 Task: Create a due date automation trigger when advanced on, 2 days before a card is due add fields with custom field "Resume" set to a date more than 1 working days ago at 11:00 AM.
Action: Mouse moved to (1063, 303)
Screenshot: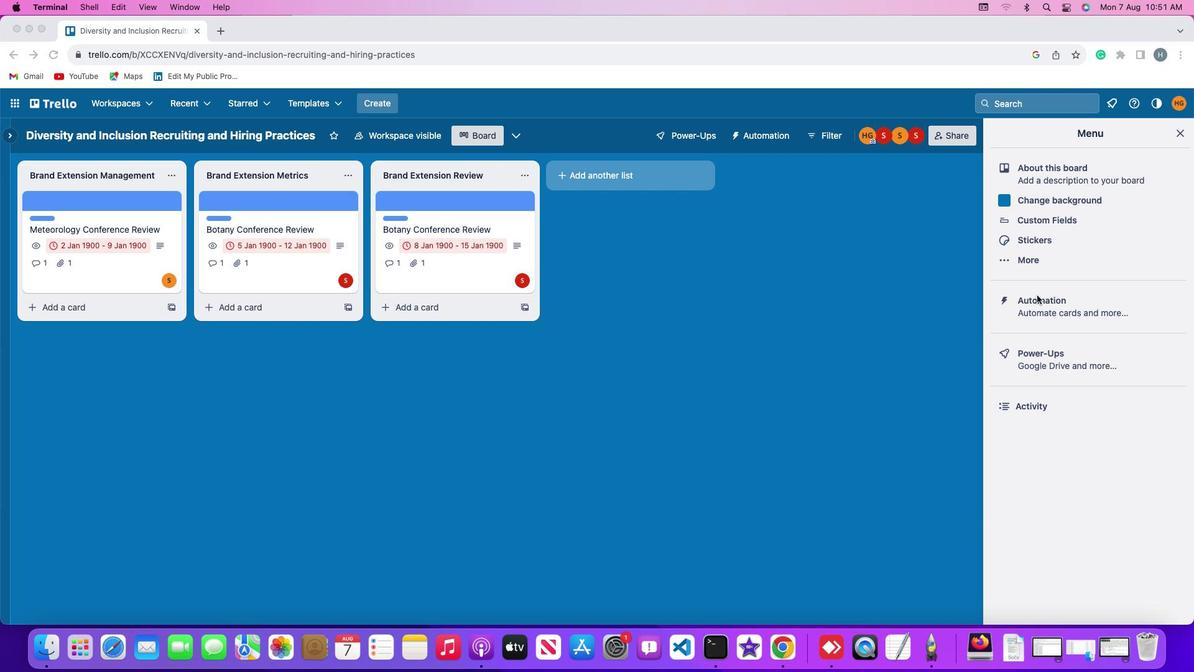 
Action: Mouse pressed left at (1063, 303)
Screenshot: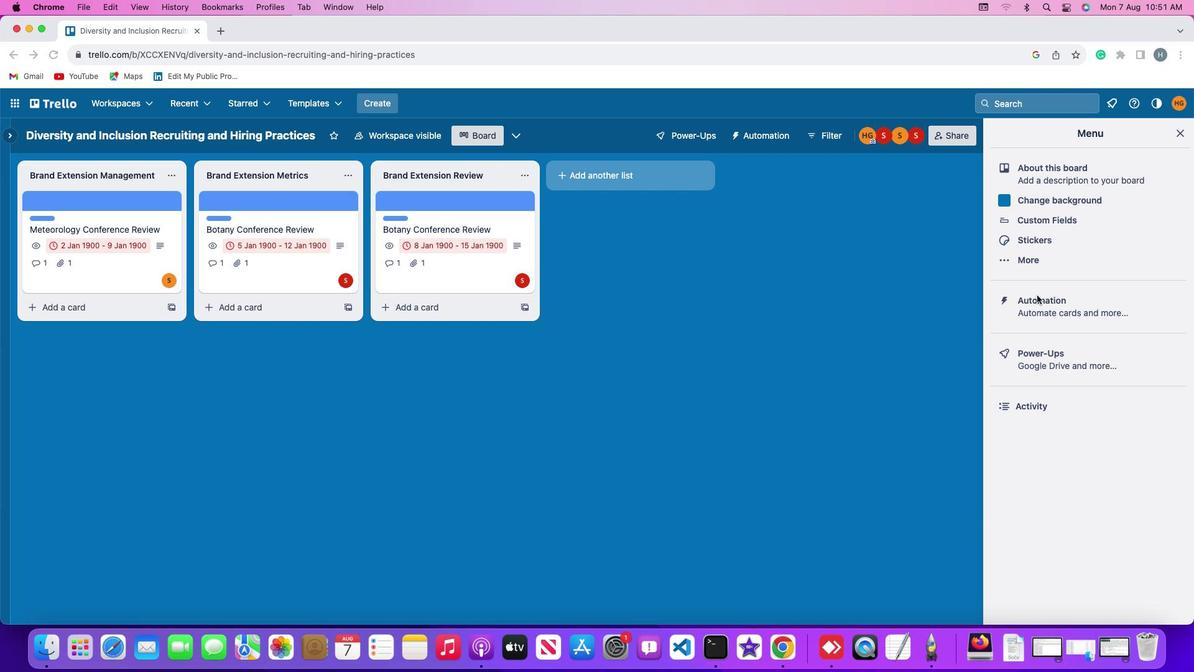 
Action: Mouse moved to (1063, 303)
Screenshot: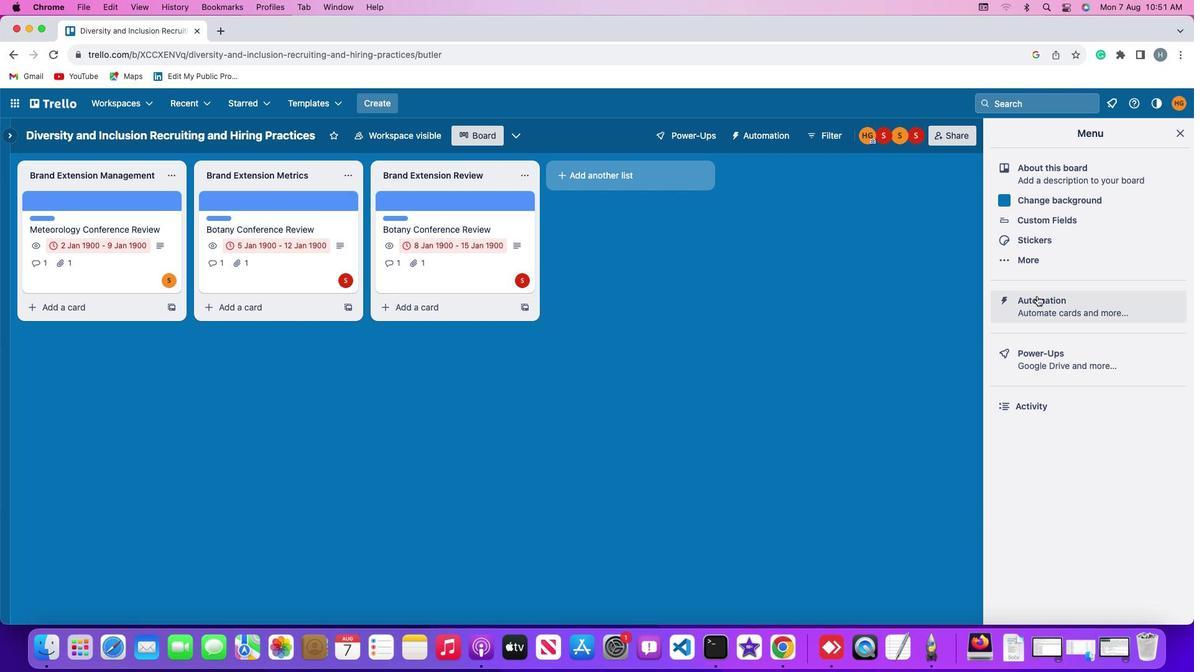 
Action: Mouse pressed left at (1063, 303)
Screenshot: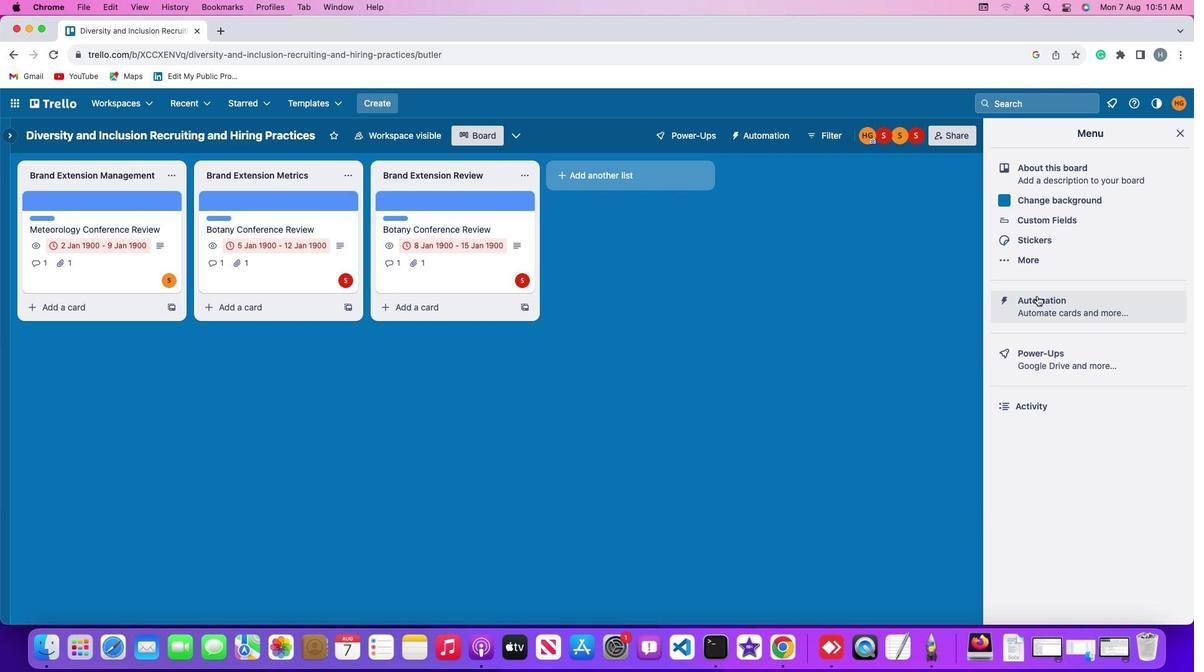 
Action: Mouse moved to (36, 301)
Screenshot: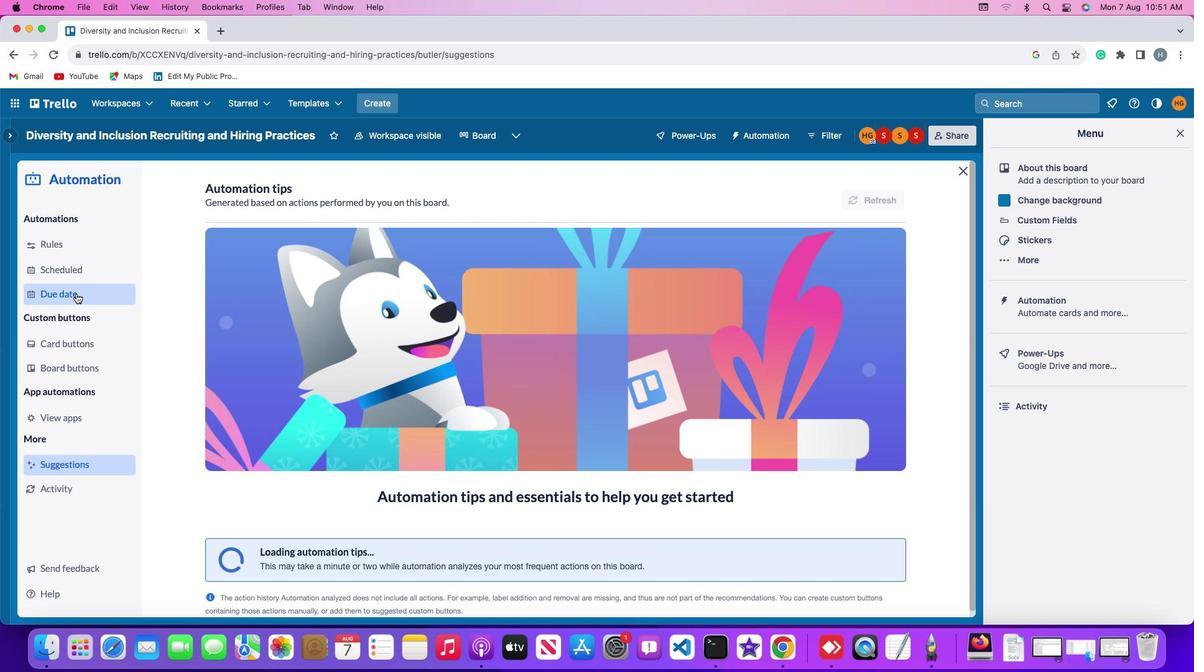 
Action: Mouse pressed left at (36, 301)
Screenshot: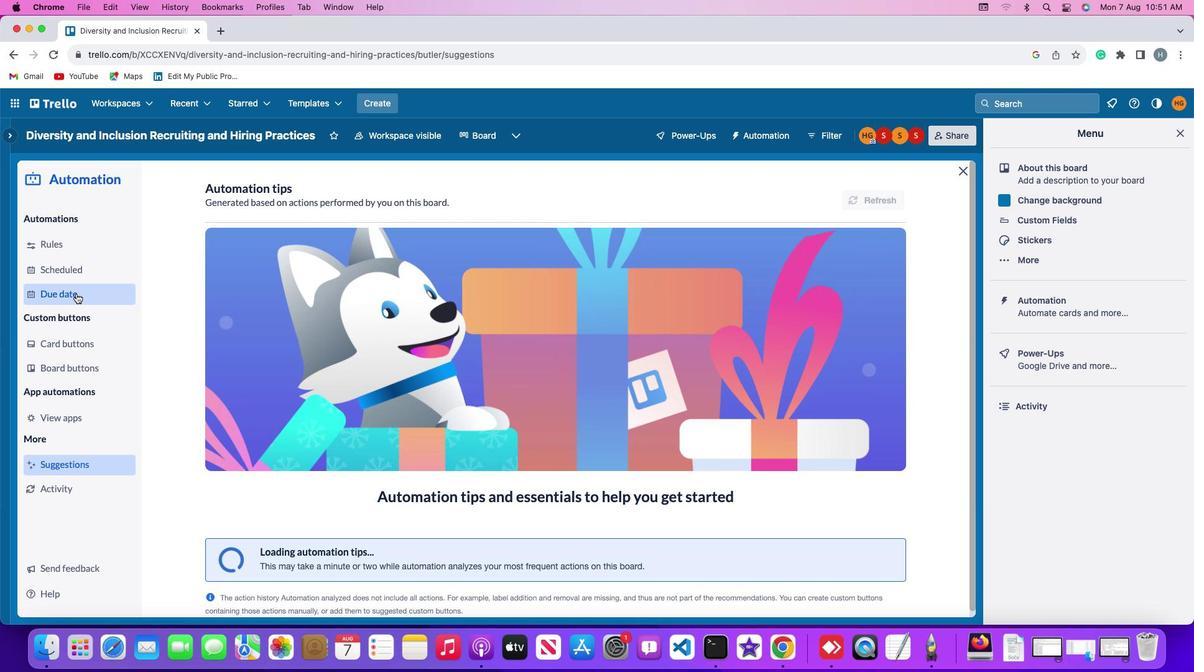 
Action: Mouse moved to (845, 201)
Screenshot: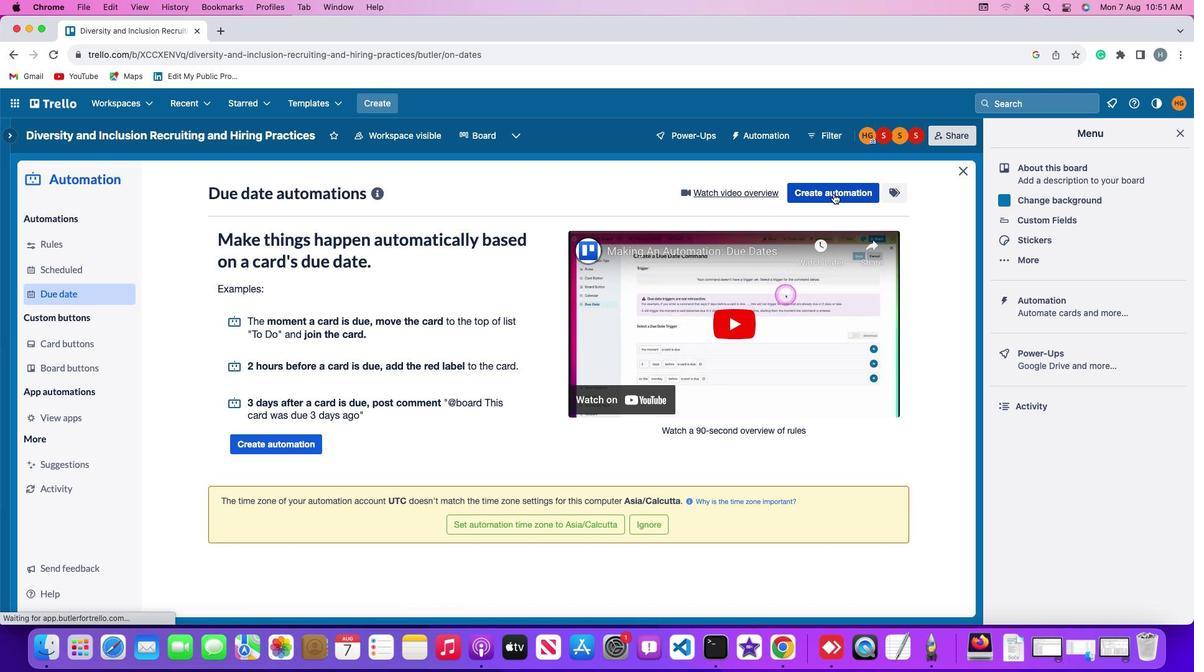 
Action: Mouse pressed left at (845, 201)
Screenshot: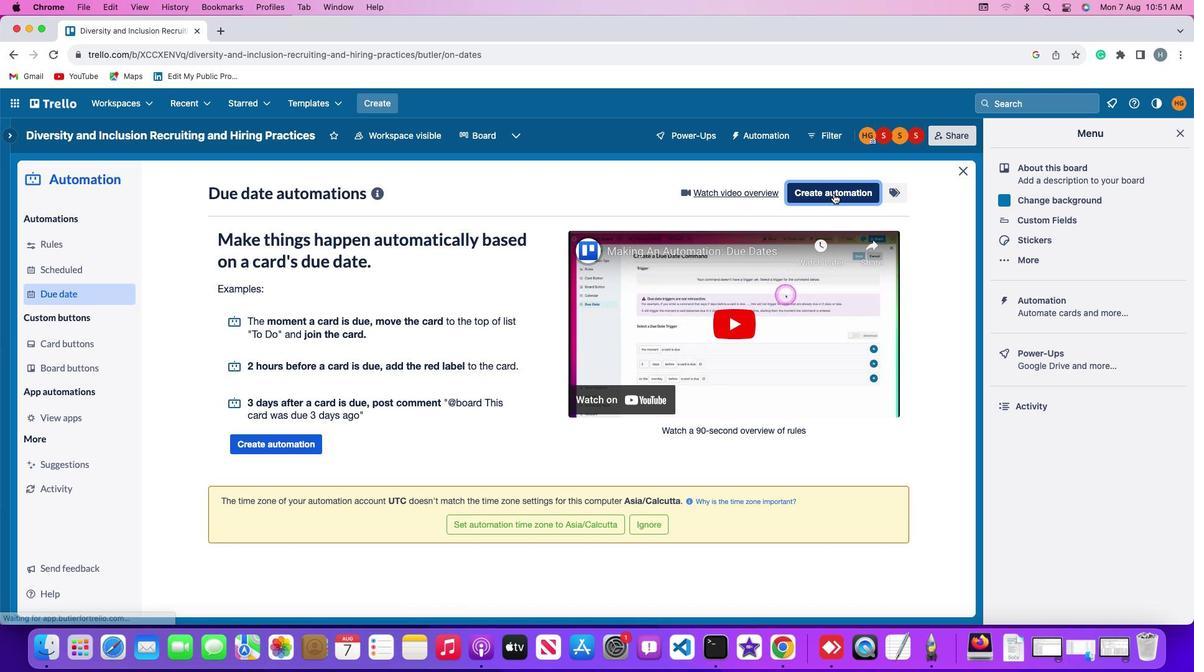 
Action: Mouse moved to (530, 323)
Screenshot: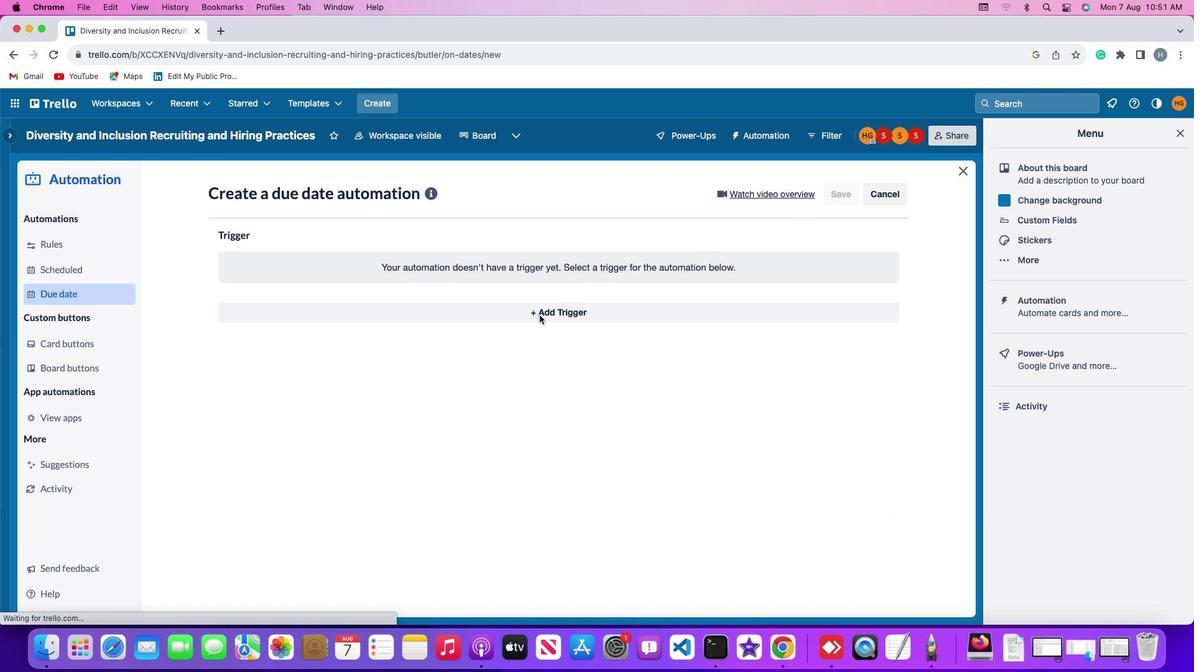 
Action: Mouse pressed left at (530, 323)
Screenshot: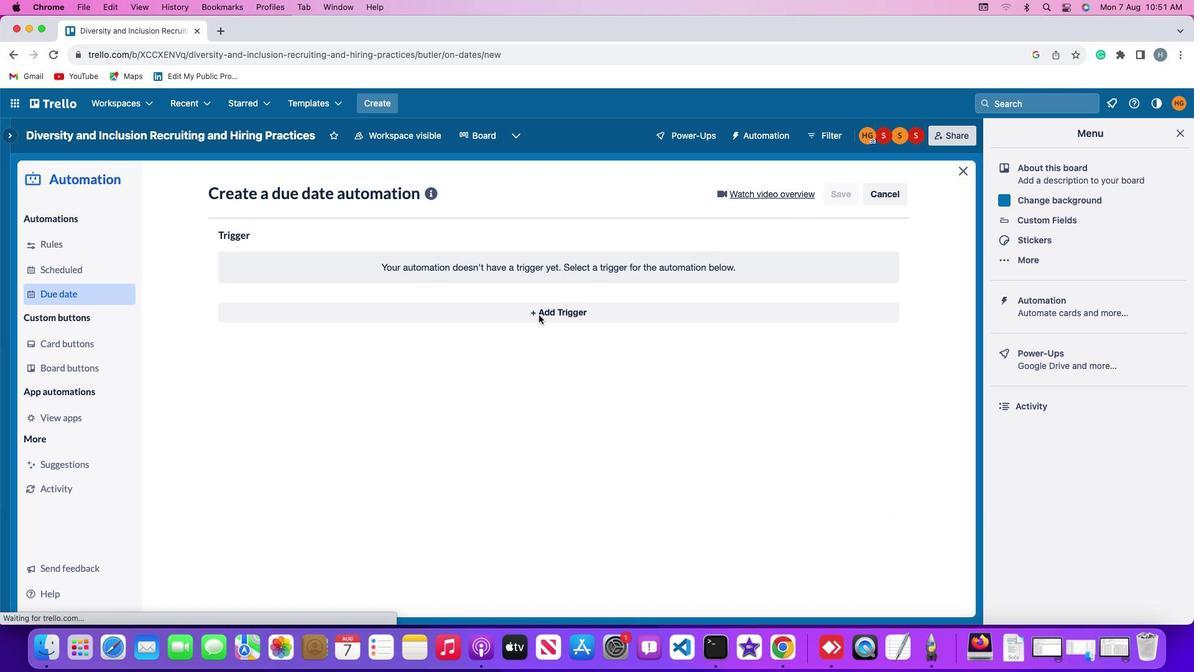 
Action: Mouse moved to (212, 517)
Screenshot: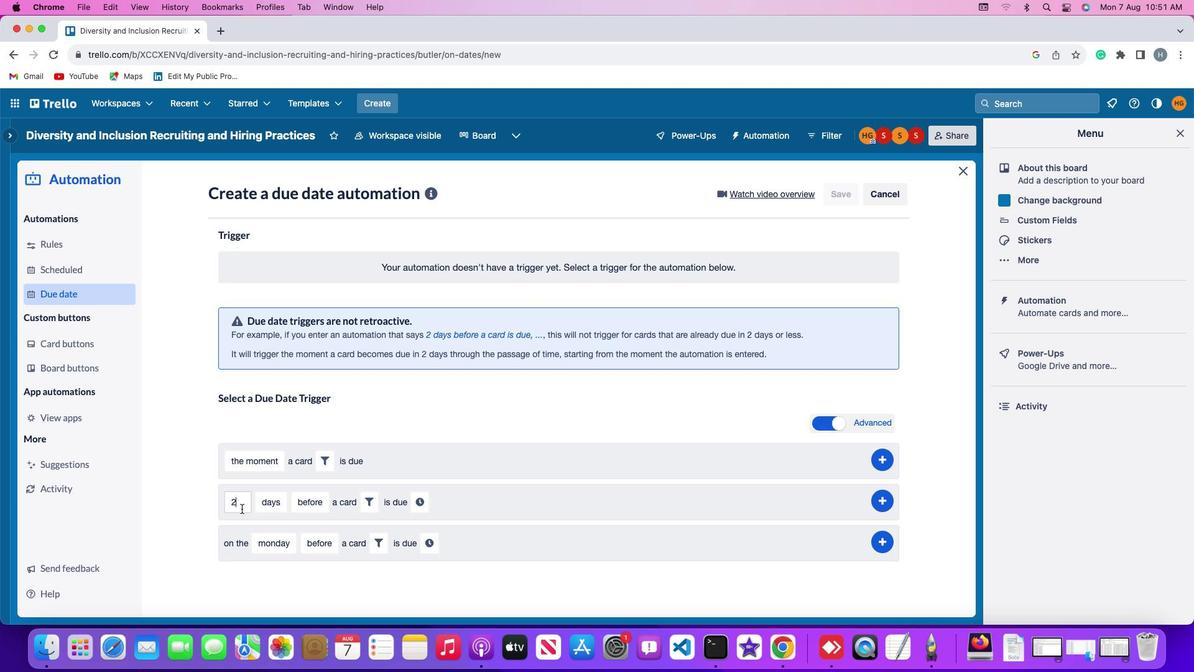 
Action: Mouse pressed left at (212, 517)
Screenshot: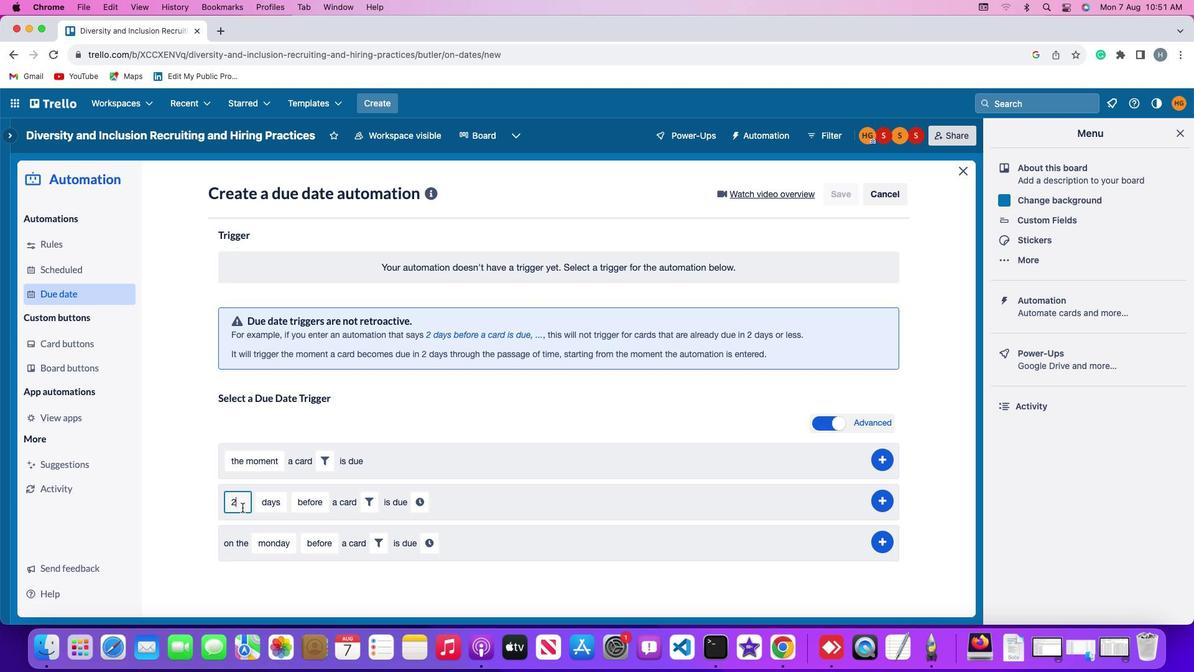 
Action: Mouse moved to (214, 514)
Screenshot: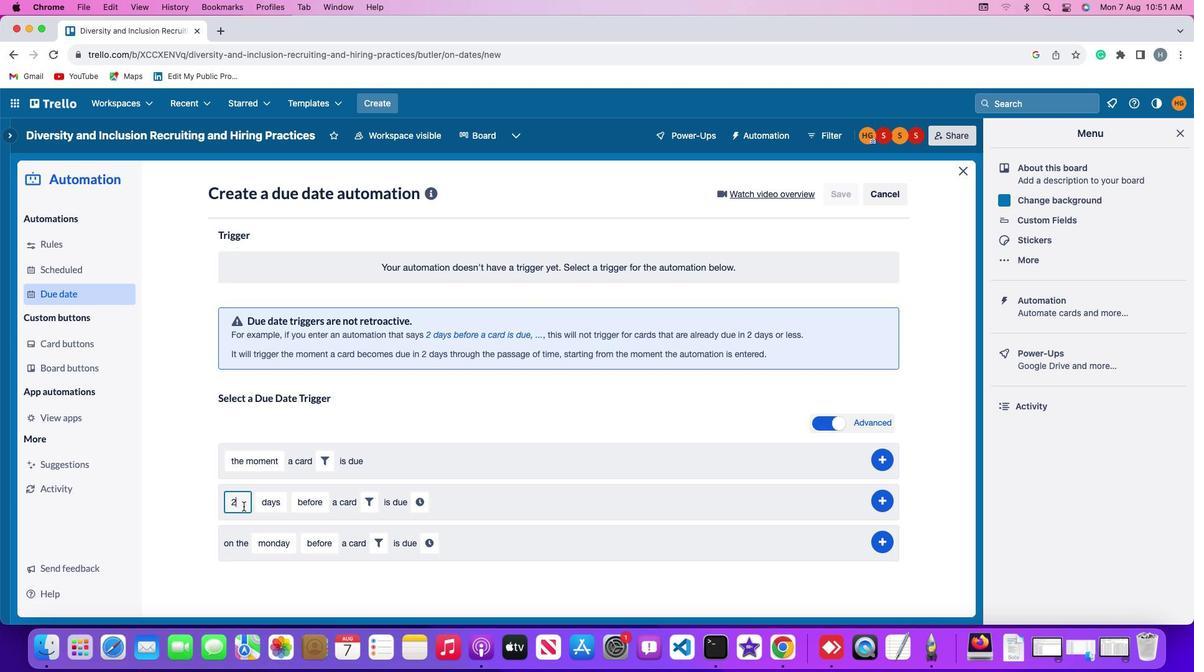 
Action: Key pressed Key.backspace'2'
Screenshot: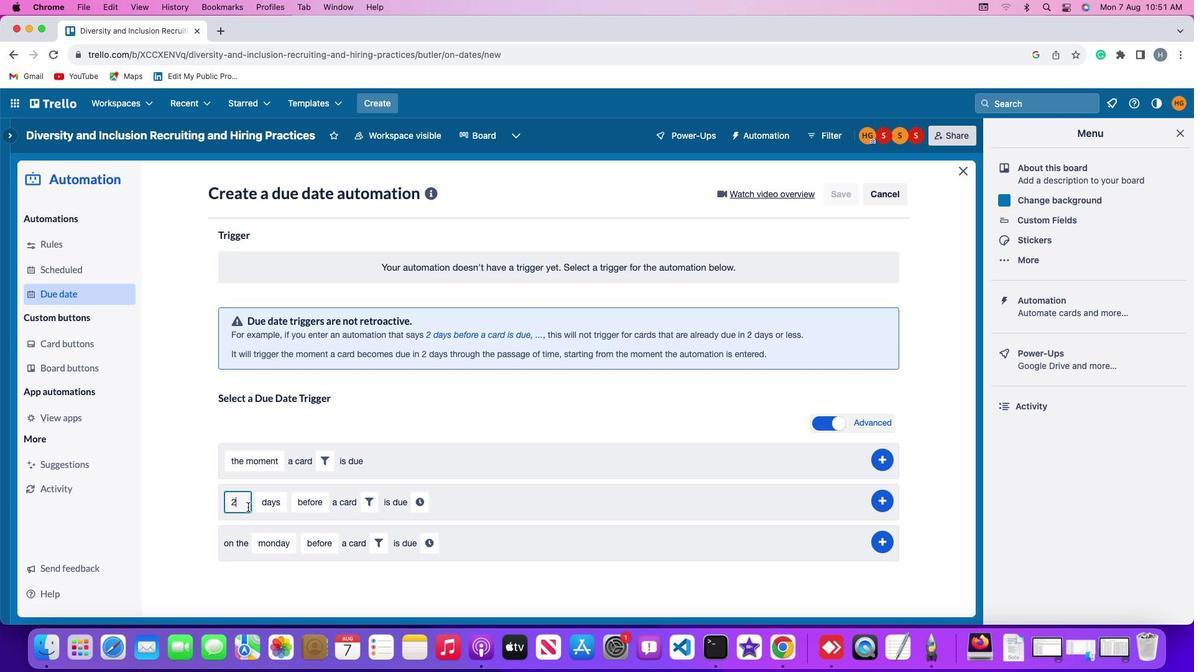 
Action: Mouse moved to (252, 514)
Screenshot: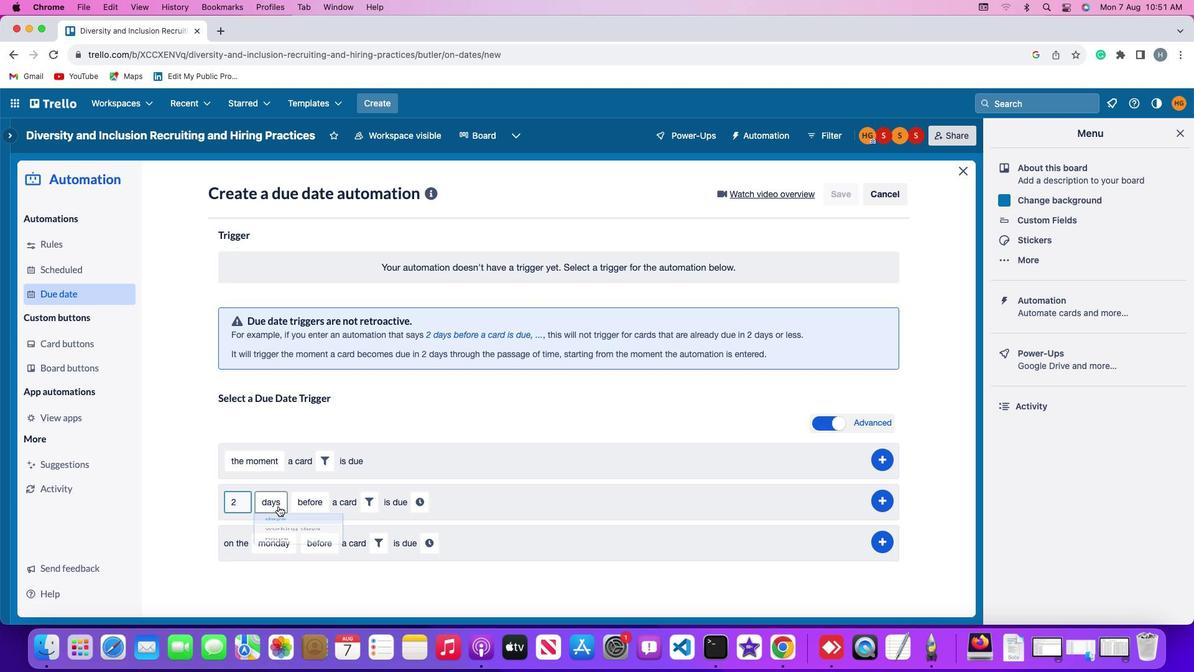 
Action: Mouse pressed left at (252, 514)
Screenshot: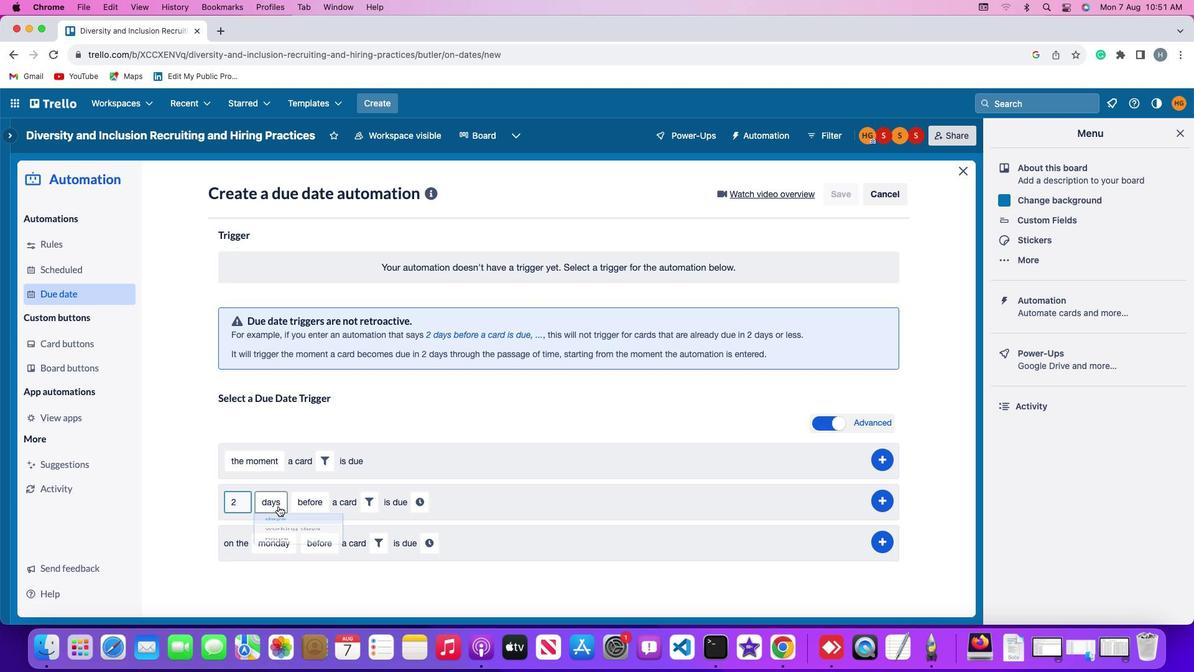 
Action: Mouse moved to (250, 530)
Screenshot: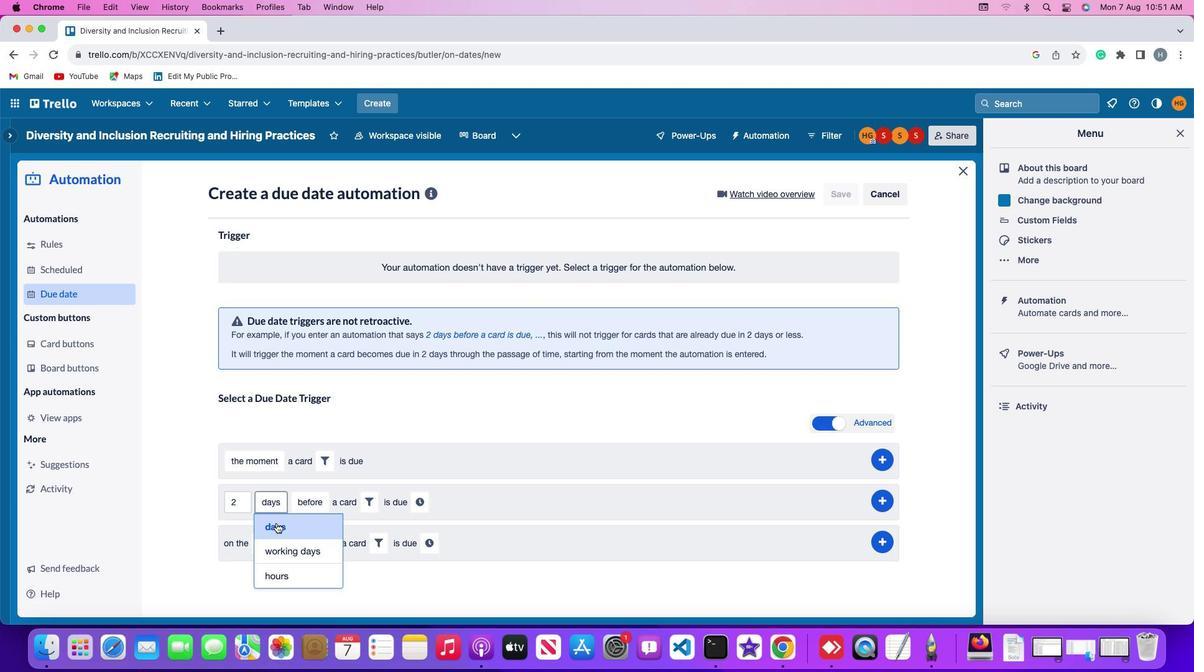 
Action: Mouse pressed left at (250, 530)
Screenshot: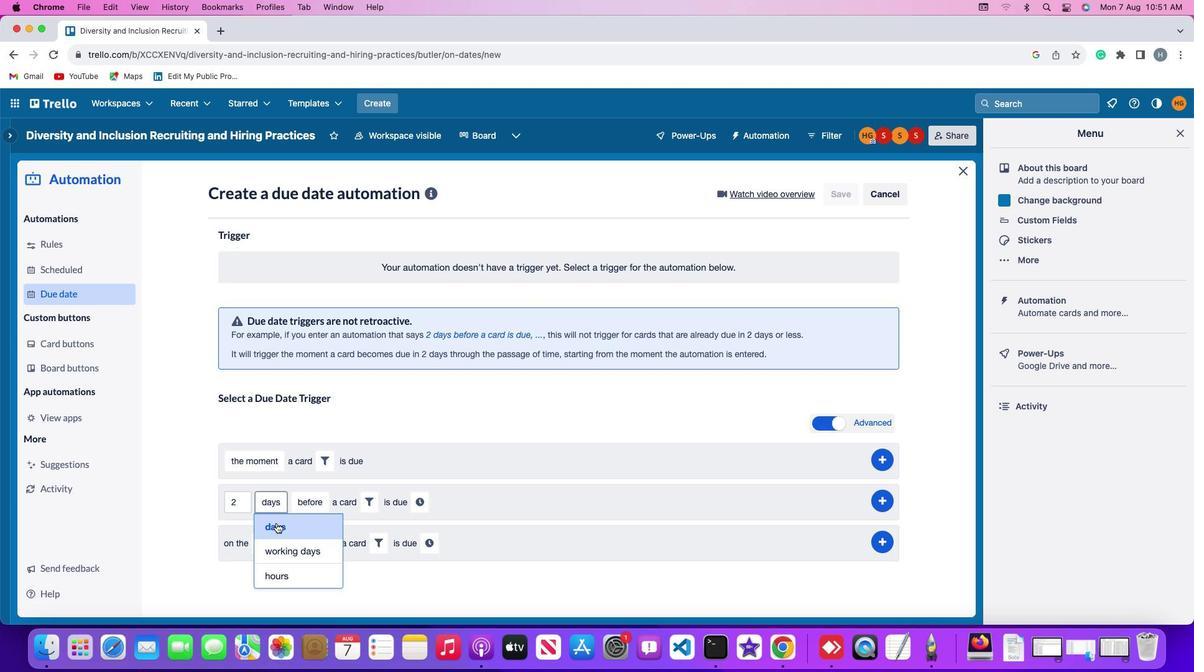 
Action: Mouse moved to (285, 510)
Screenshot: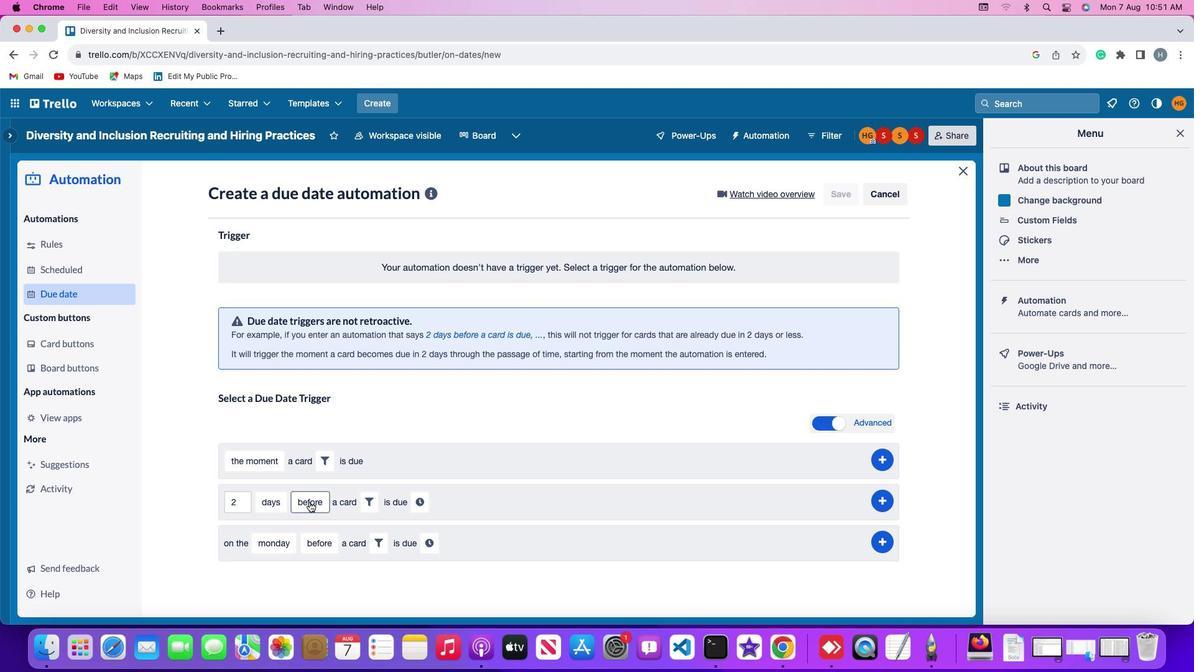 
Action: Mouse pressed left at (285, 510)
Screenshot: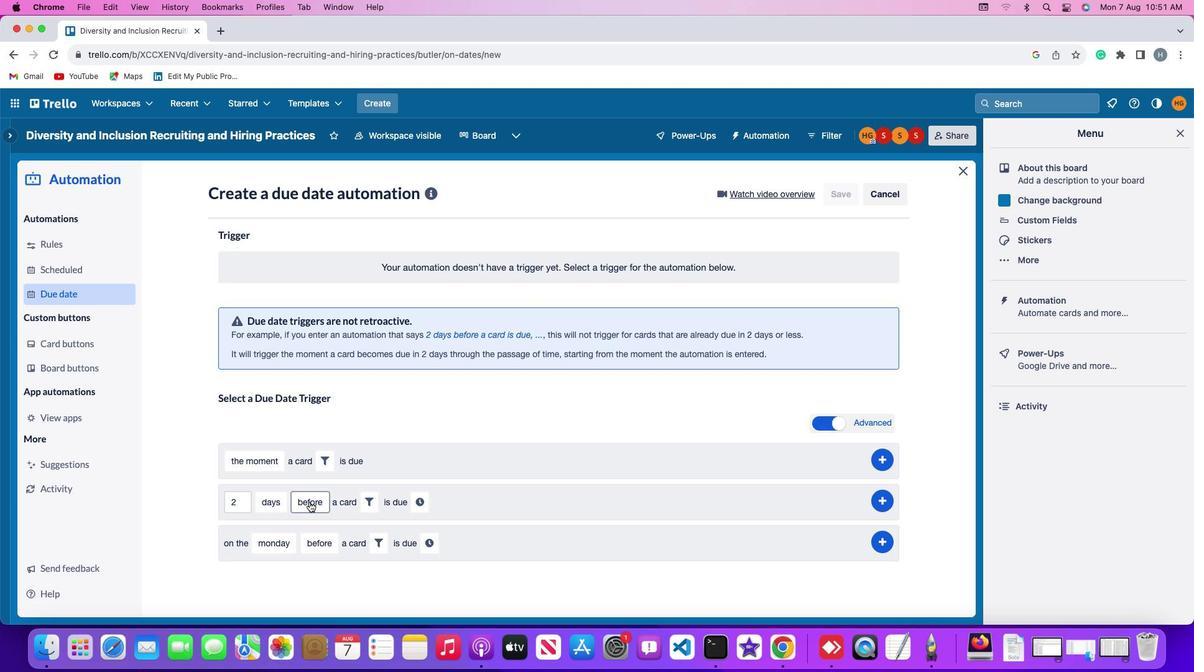 
Action: Mouse moved to (293, 529)
Screenshot: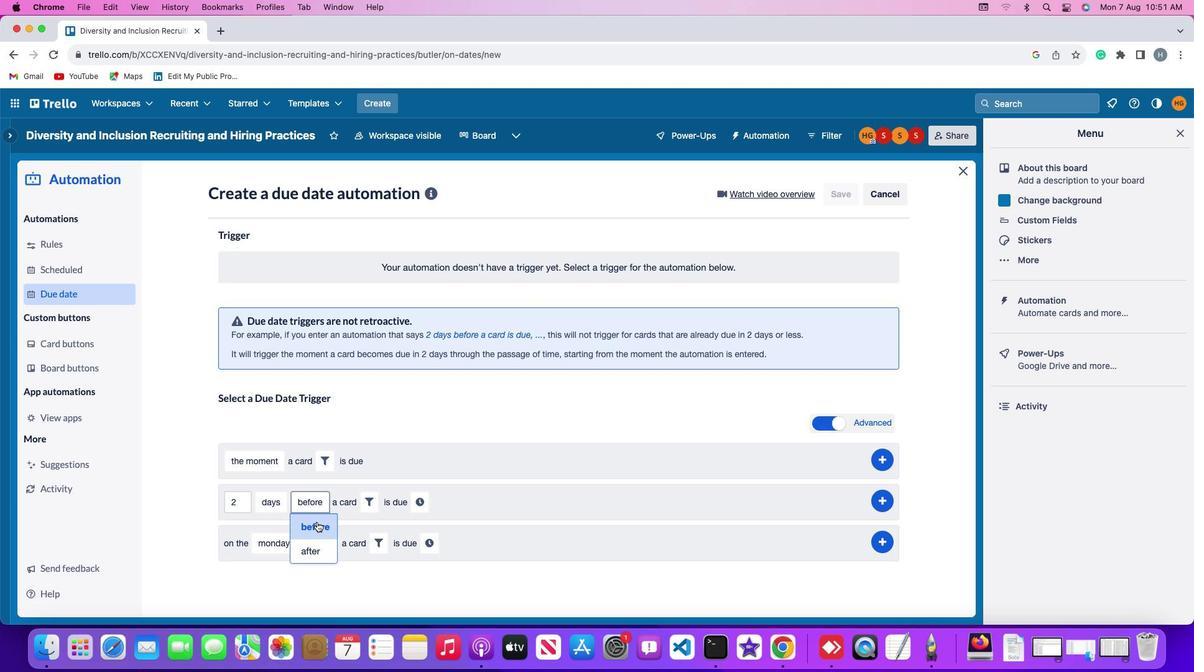 
Action: Mouse pressed left at (293, 529)
Screenshot: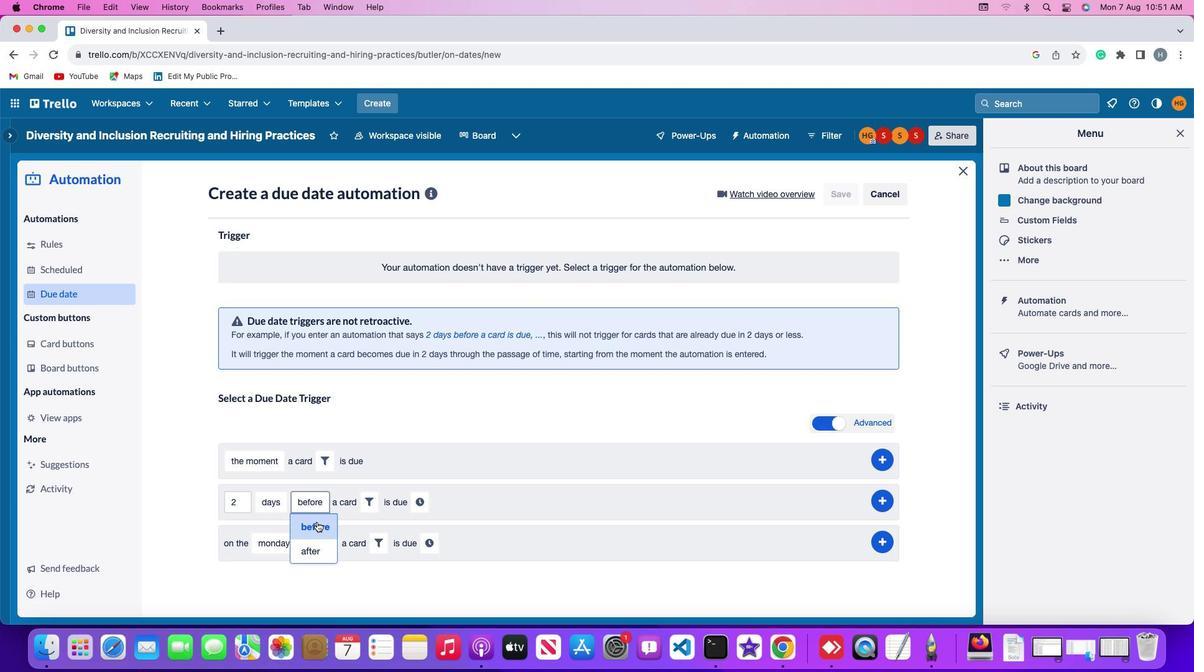 
Action: Mouse moved to (350, 510)
Screenshot: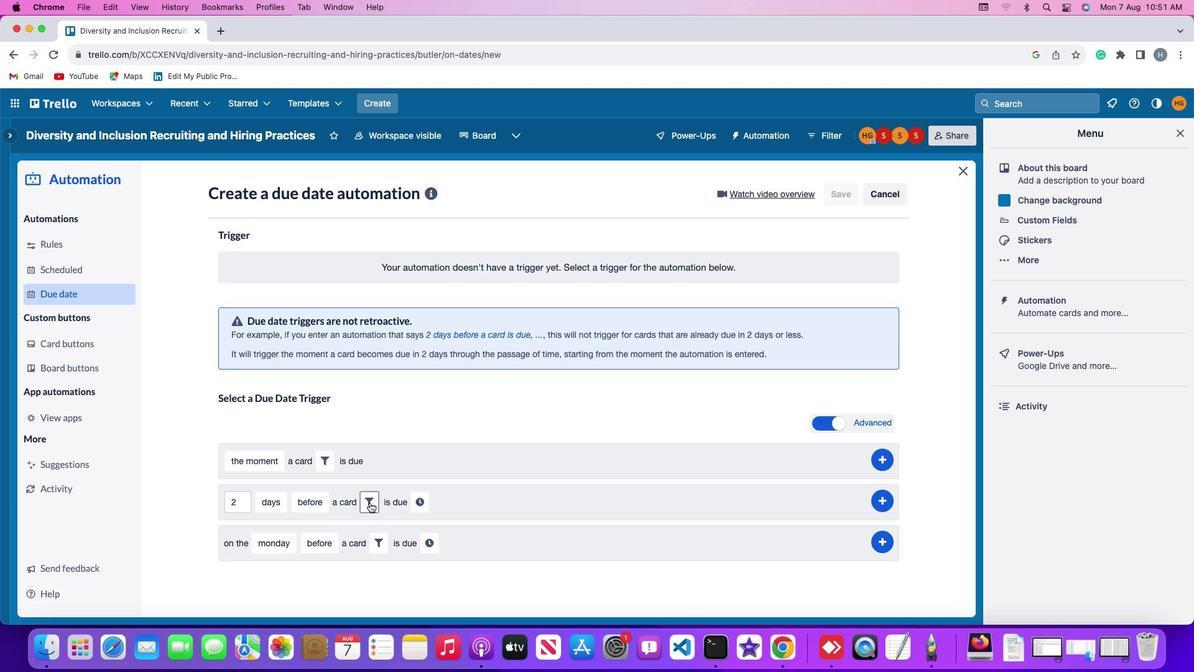 
Action: Mouse pressed left at (350, 510)
Screenshot: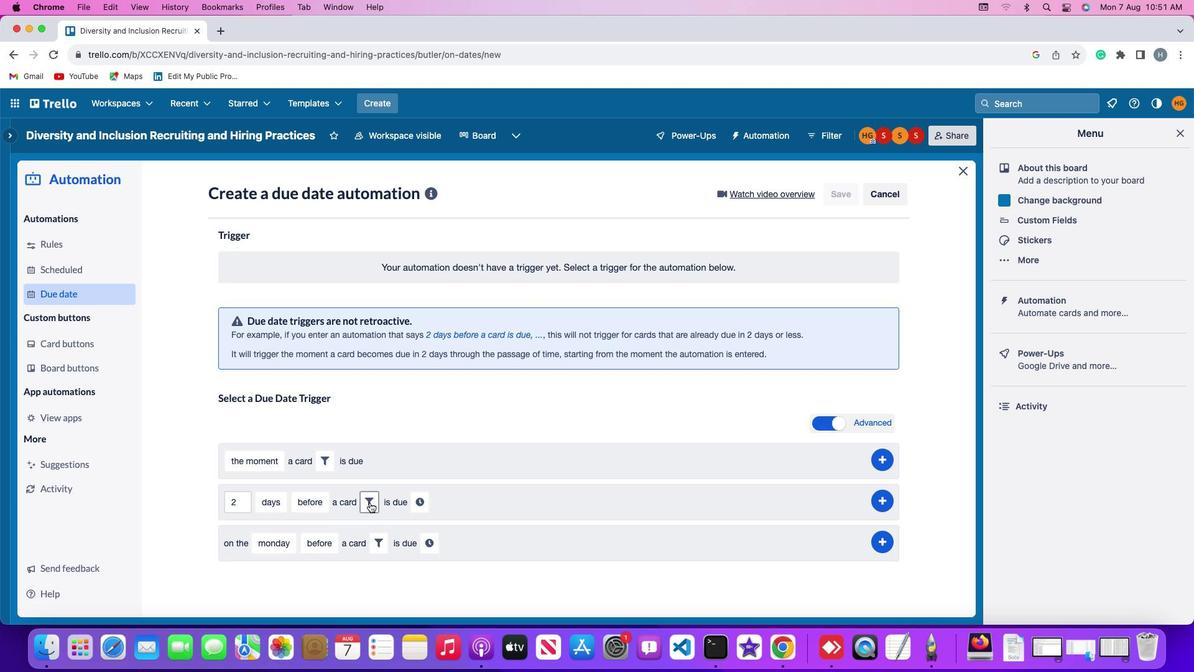 
Action: Mouse moved to (560, 547)
Screenshot: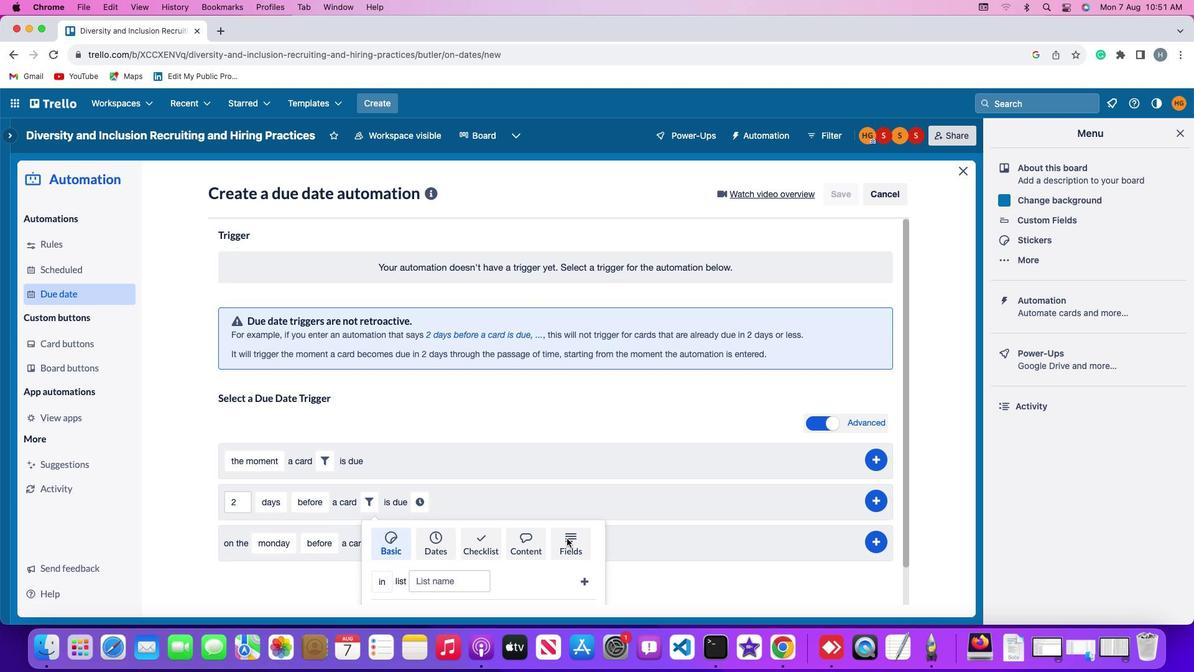 
Action: Mouse pressed left at (560, 547)
Screenshot: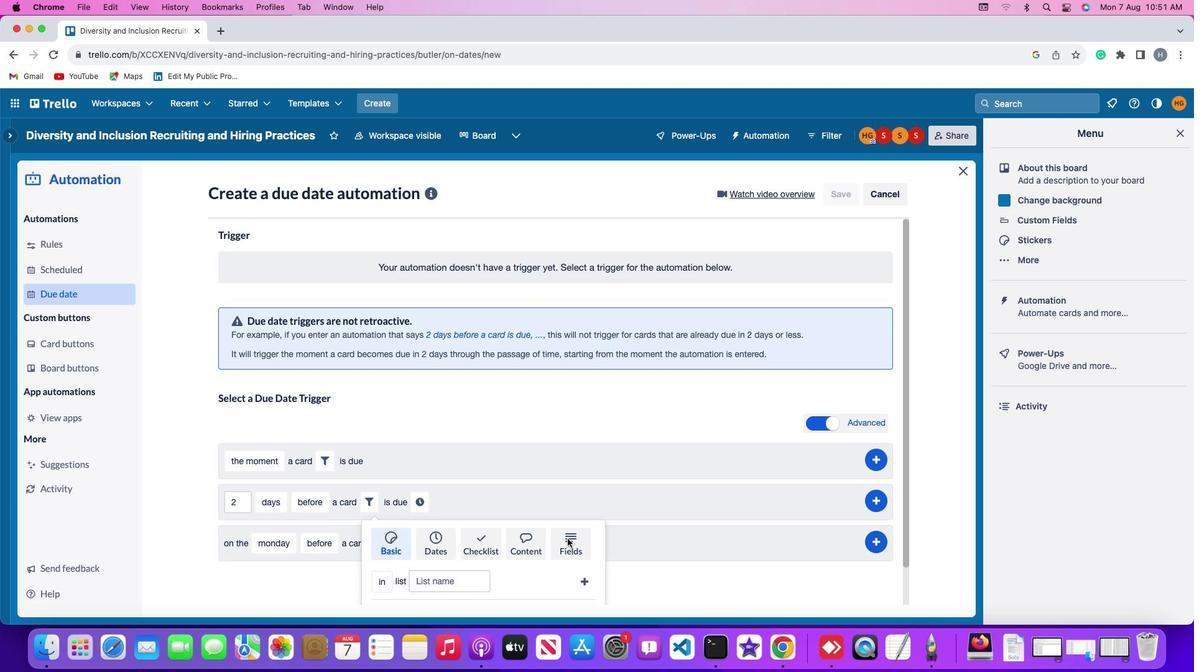 
Action: Mouse moved to (444, 556)
Screenshot: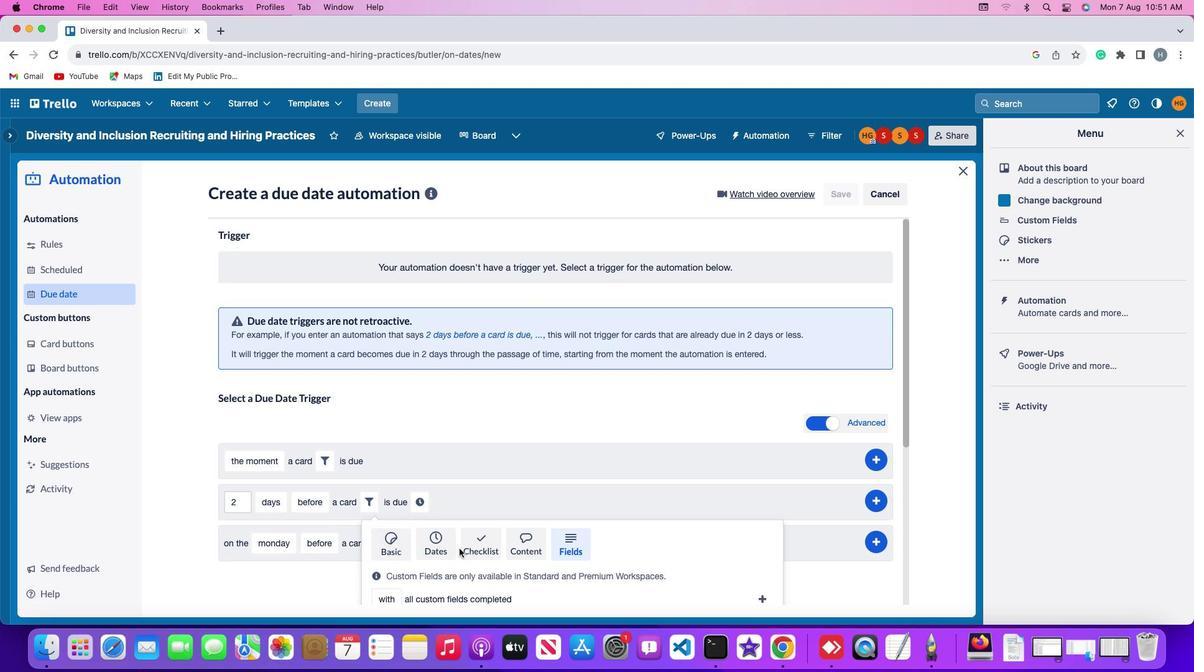 
Action: Mouse scrolled (444, 556) with delta (-44, 6)
Screenshot: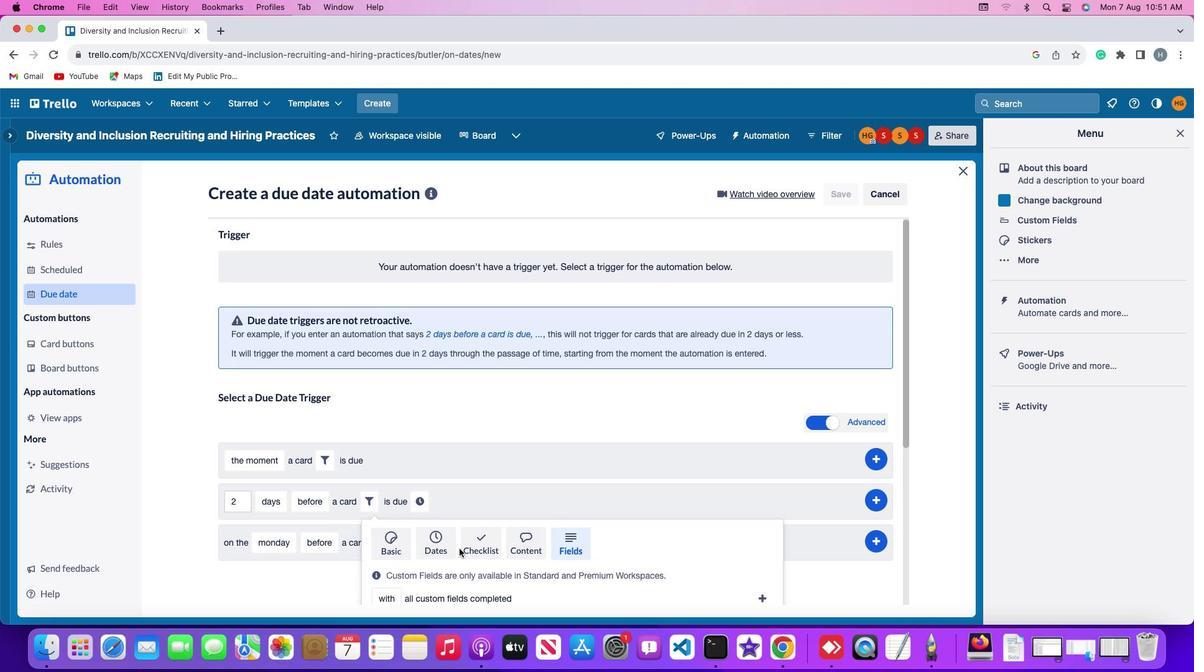 
Action: Mouse scrolled (444, 556) with delta (-44, 6)
Screenshot: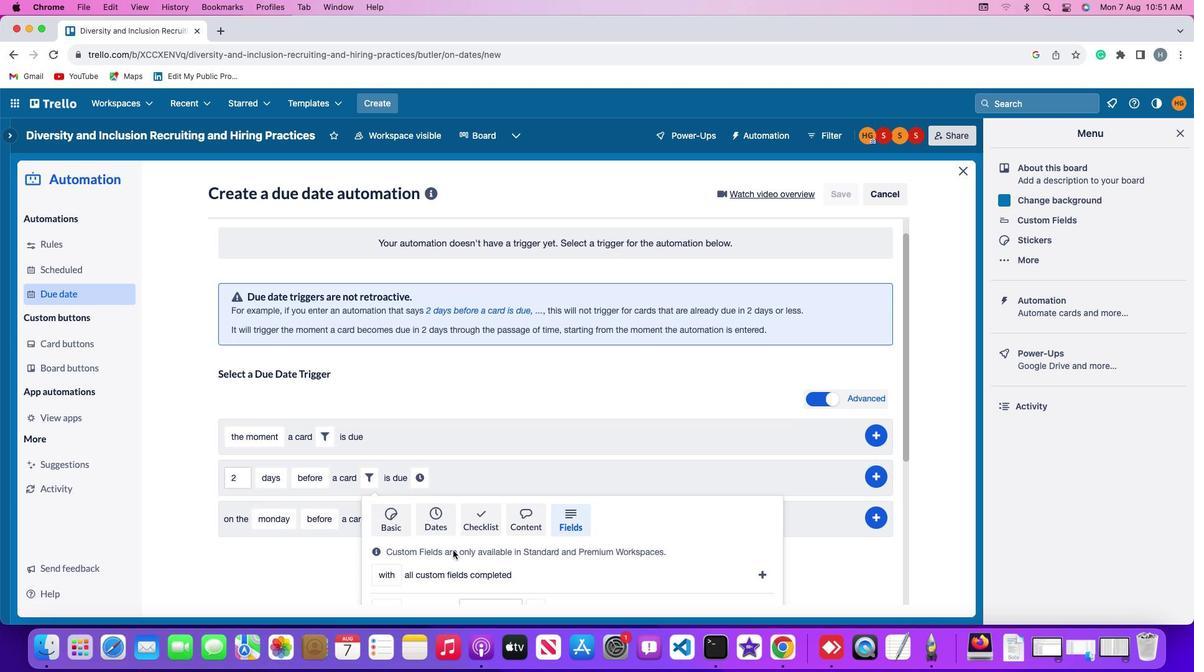 
Action: Mouse scrolled (444, 556) with delta (-44, 4)
Screenshot: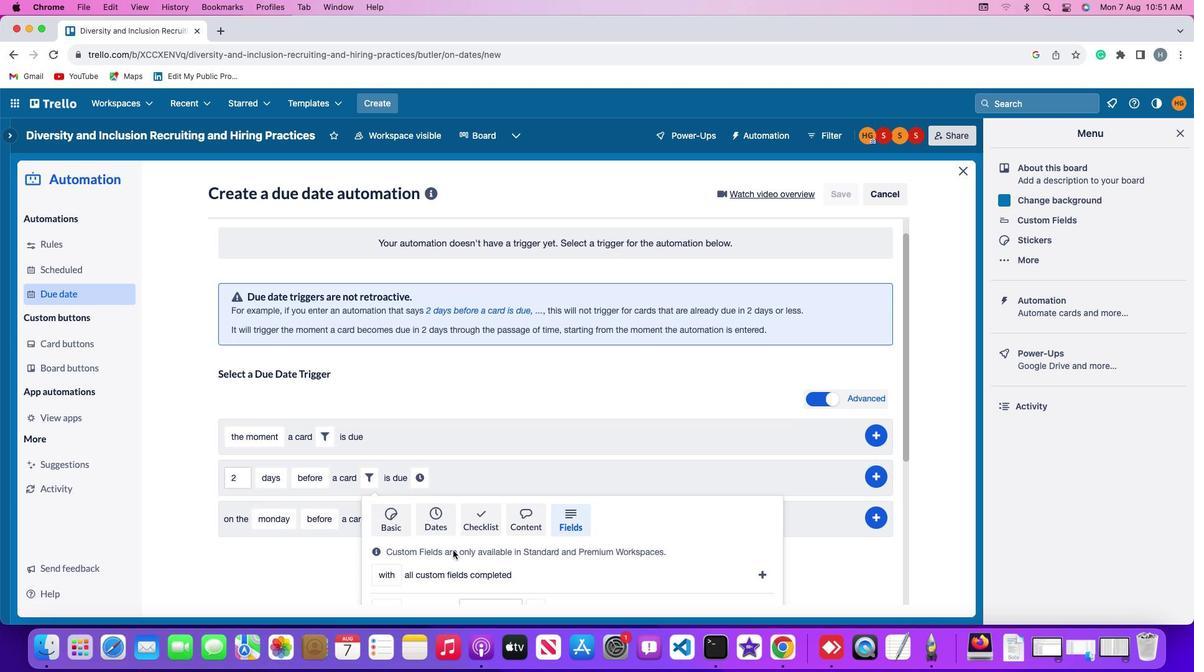 
Action: Mouse scrolled (444, 556) with delta (-44, 4)
Screenshot: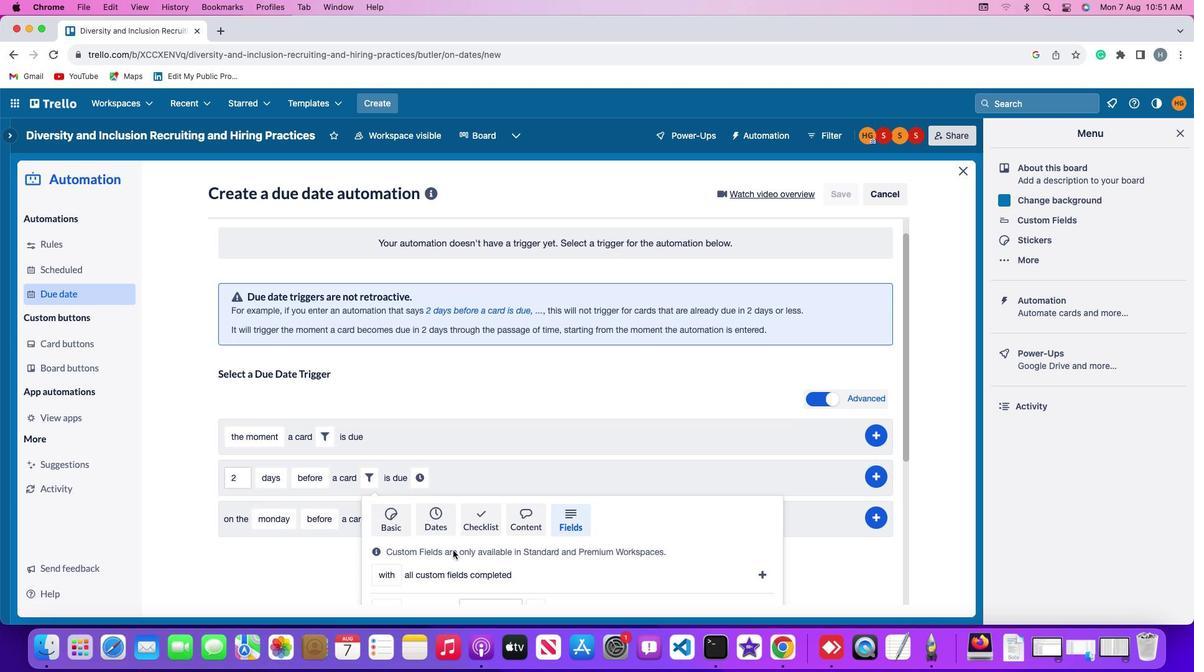 
Action: Mouse scrolled (444, 556) with delta (-44, 3)
Screenshot: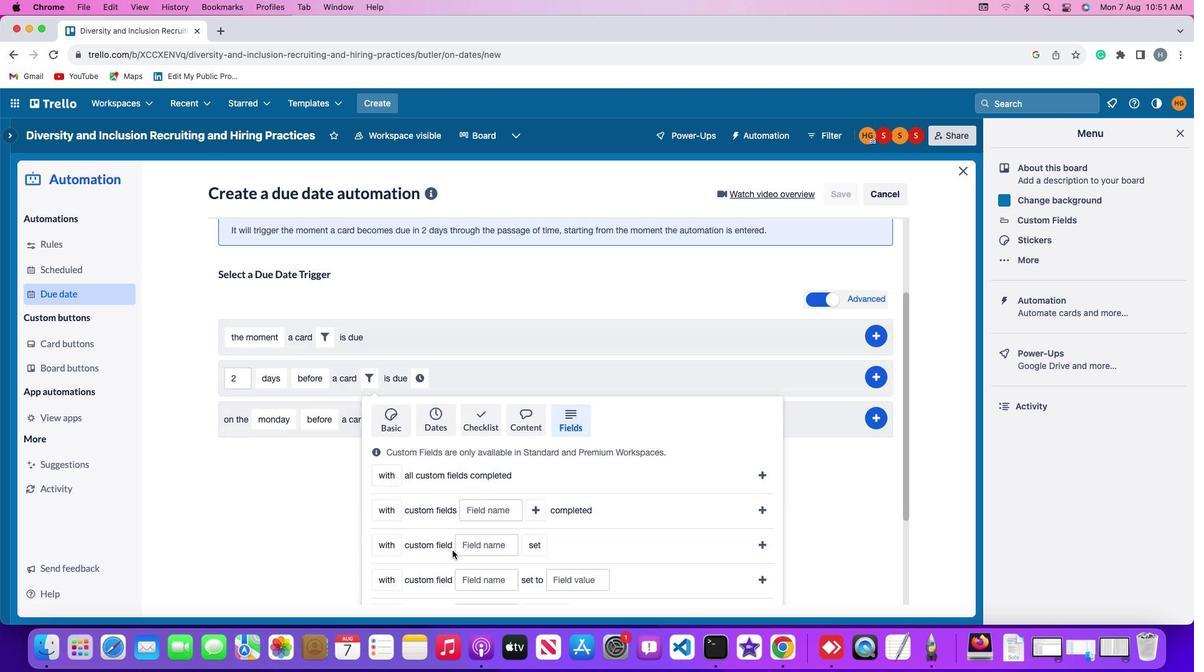 
Action: Mouse moved to (443, 557)
Screenshot: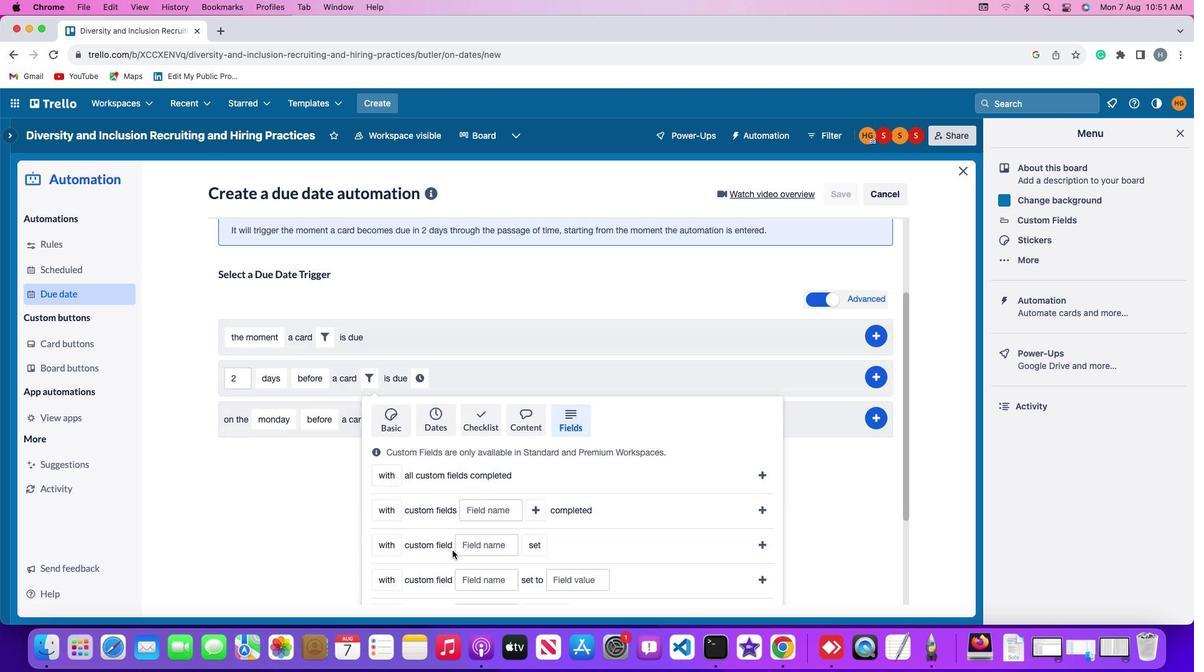 
Action: Mouse scrolled (443, 557) with delta (-44, 3)
Screenshot: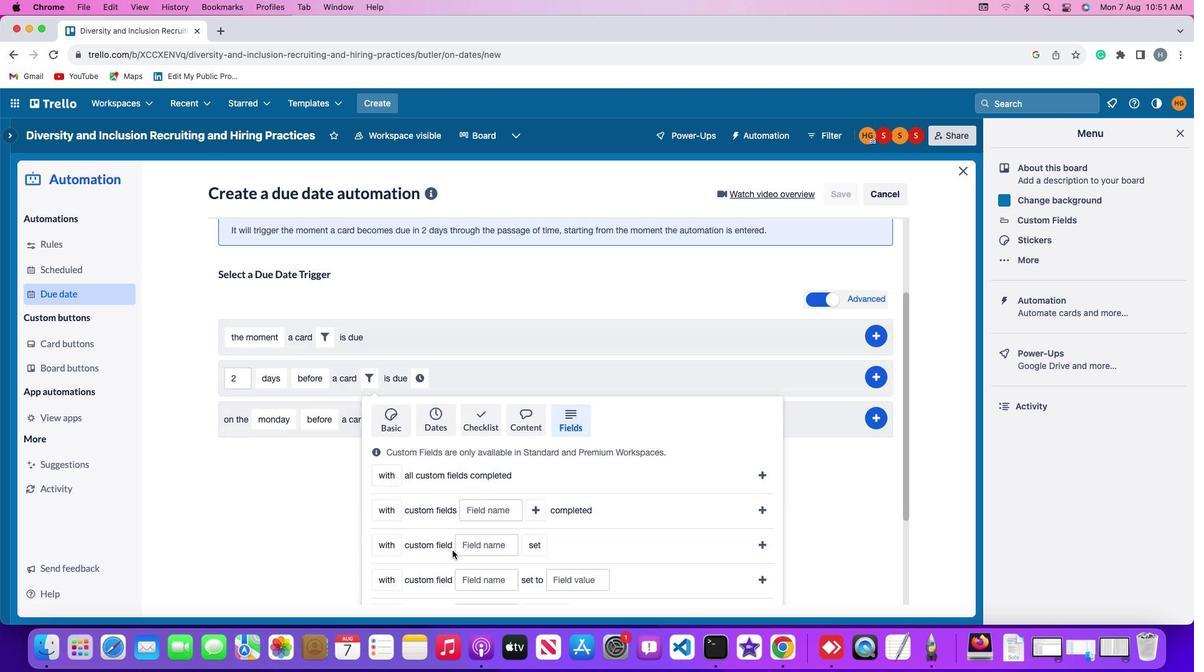 
Action: Mouse moved to (438, 558)
Screenshot: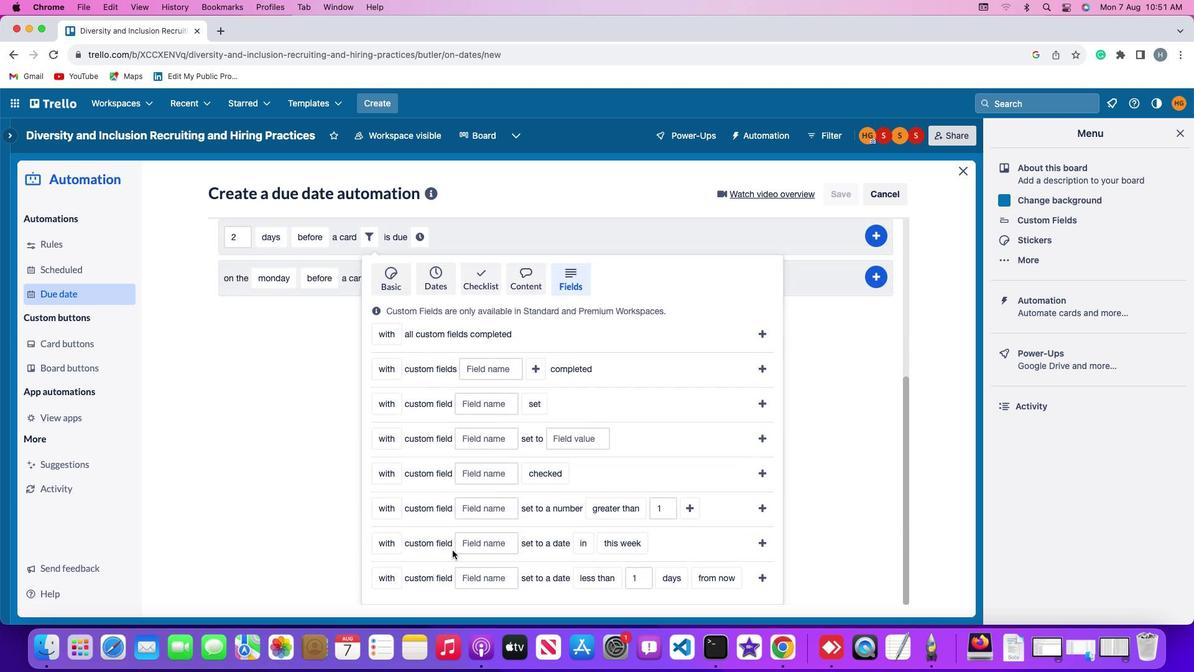 
Action: Mouse scrolled (438, 558) with delta (-44, 6)
Screenshot: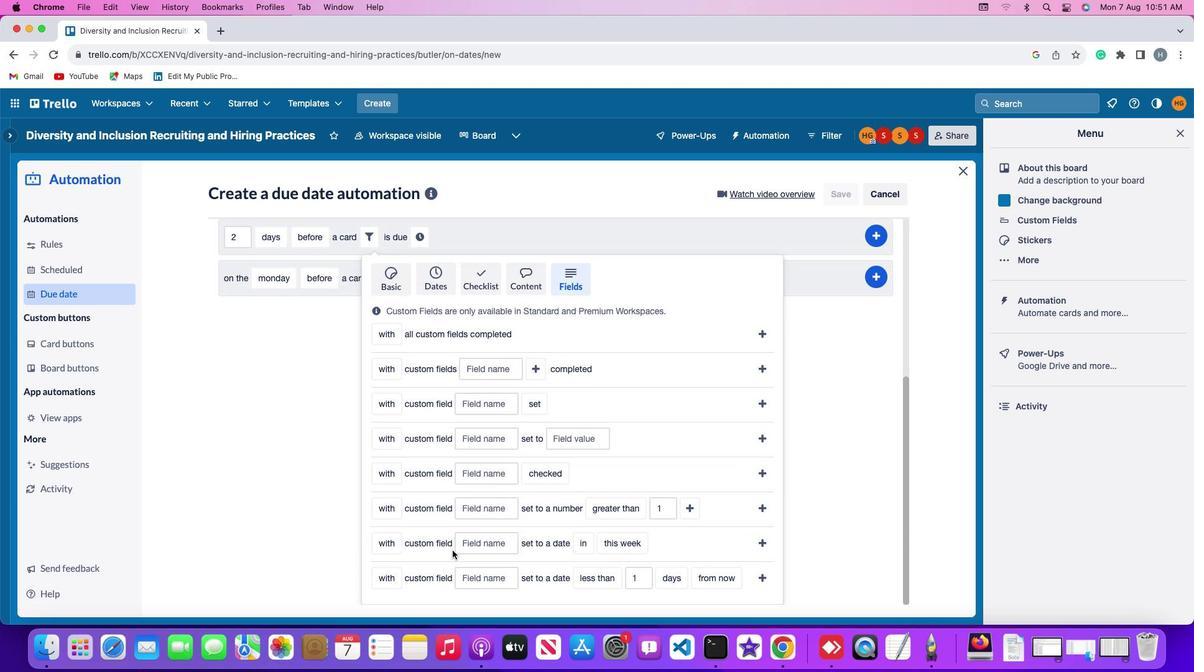 
Action: Mouse scrolled (438, 558) with delta (-44, 6)
Screenshot: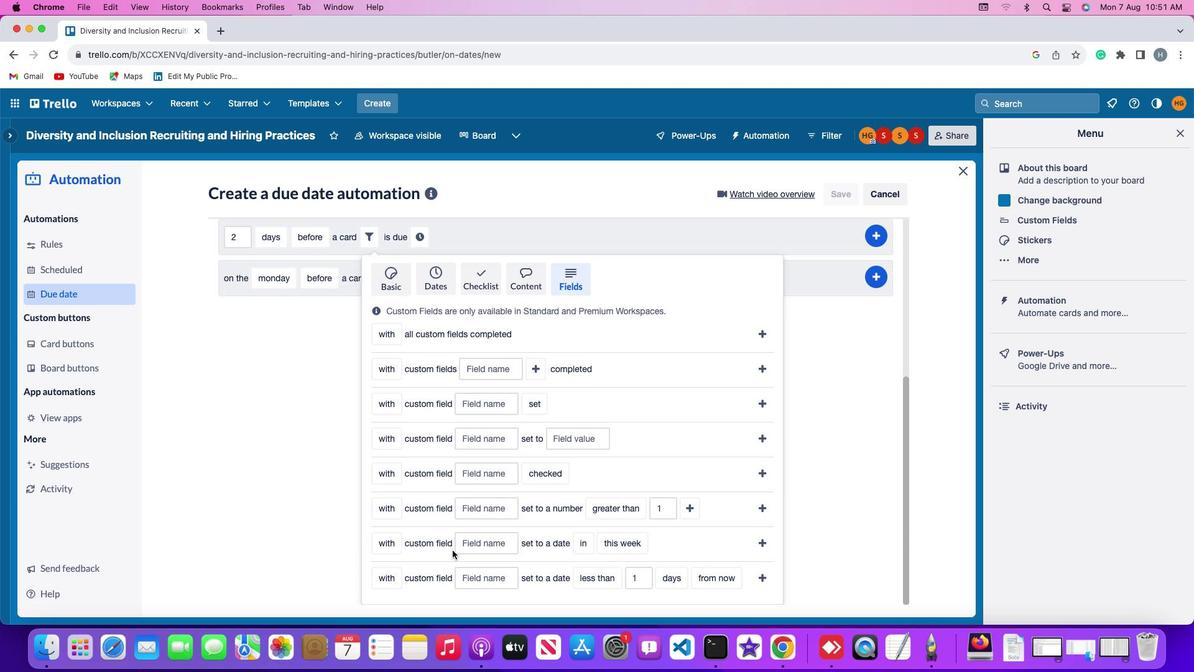 
Action: Mouse scrolled (438, 558) with delta (-44, 5)
Screenshot: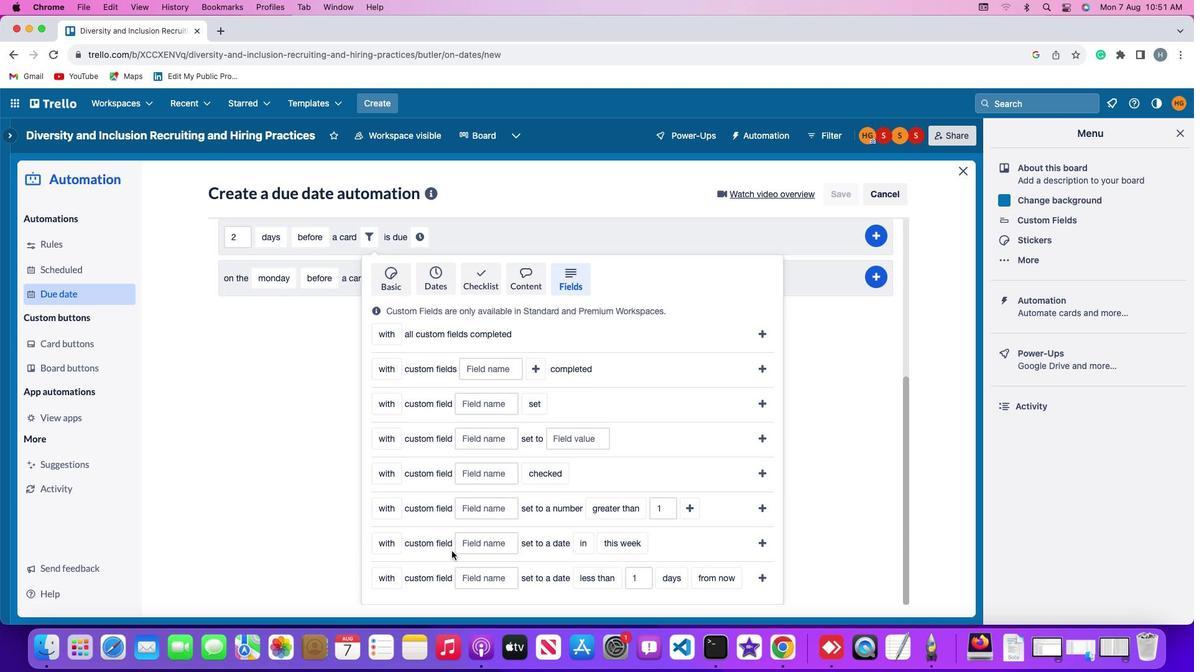 
Action: Mouse scrolled (438, 558) with delta (-44, 4)
Screenshot: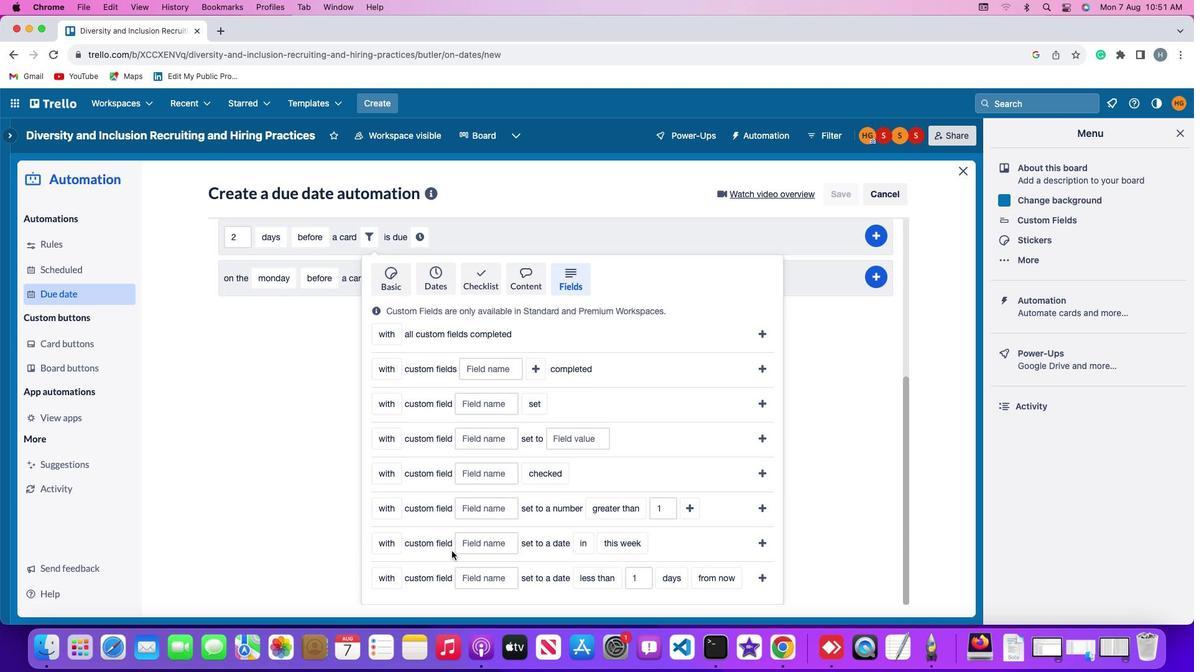 
Action: Mouse moved to (365, 580)
Screenshot: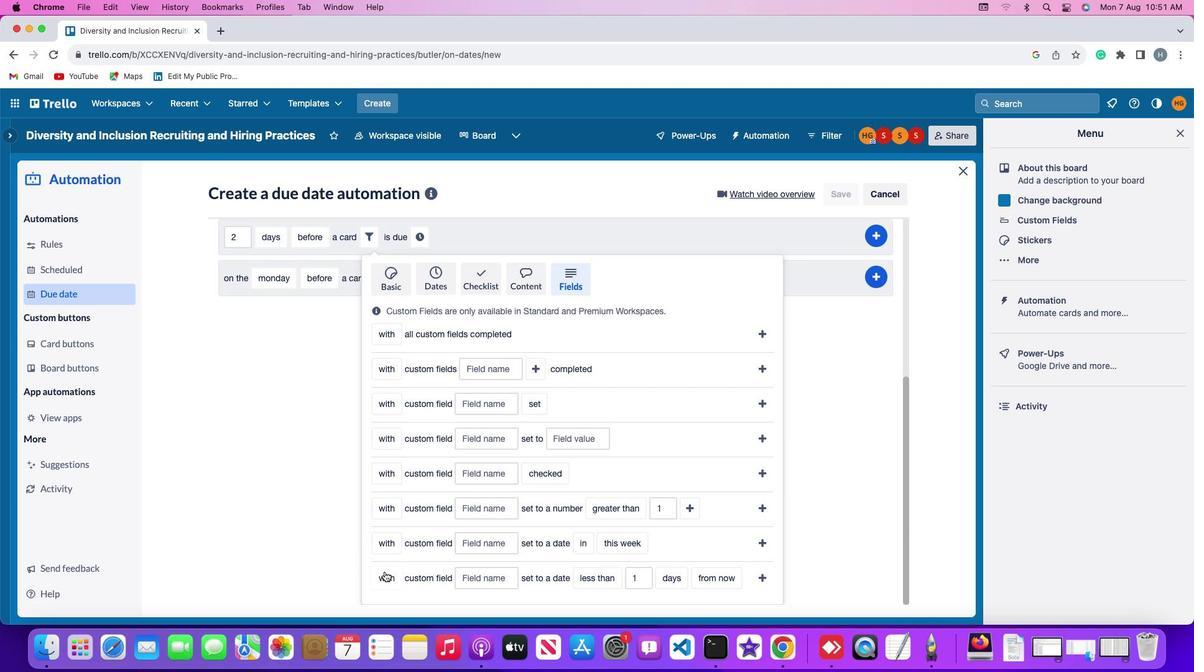 
Action: Mouse pressed left at (365, 580)
Screenshot: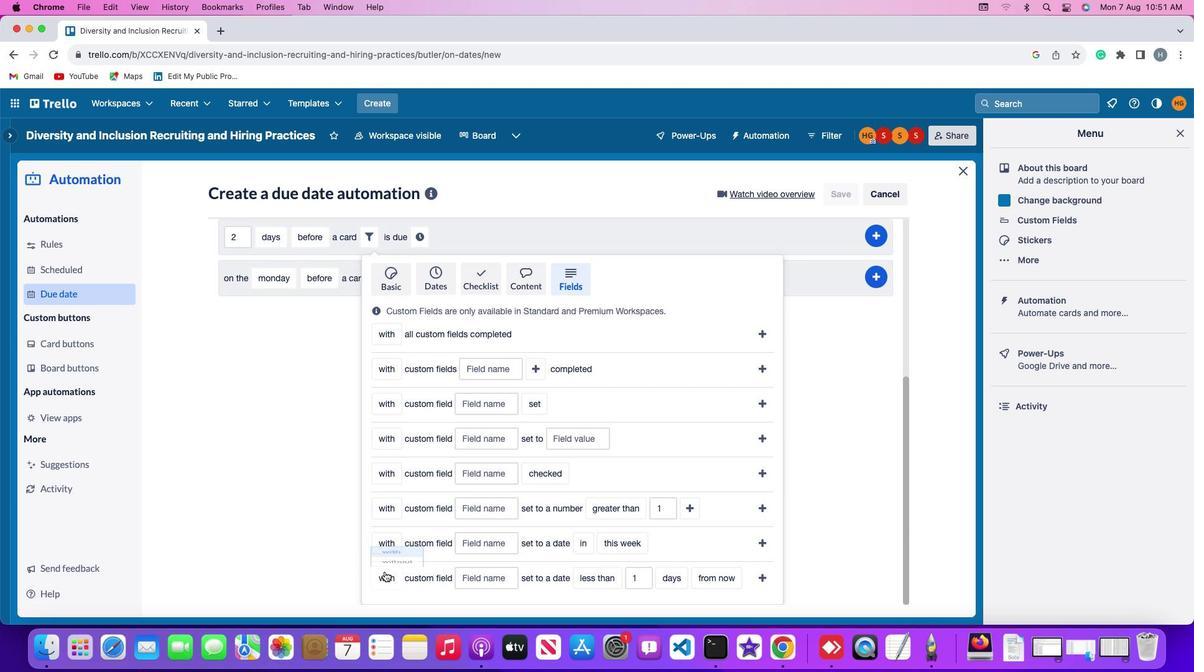 
Action: Mouse moved to (385, 534)
Screenshot: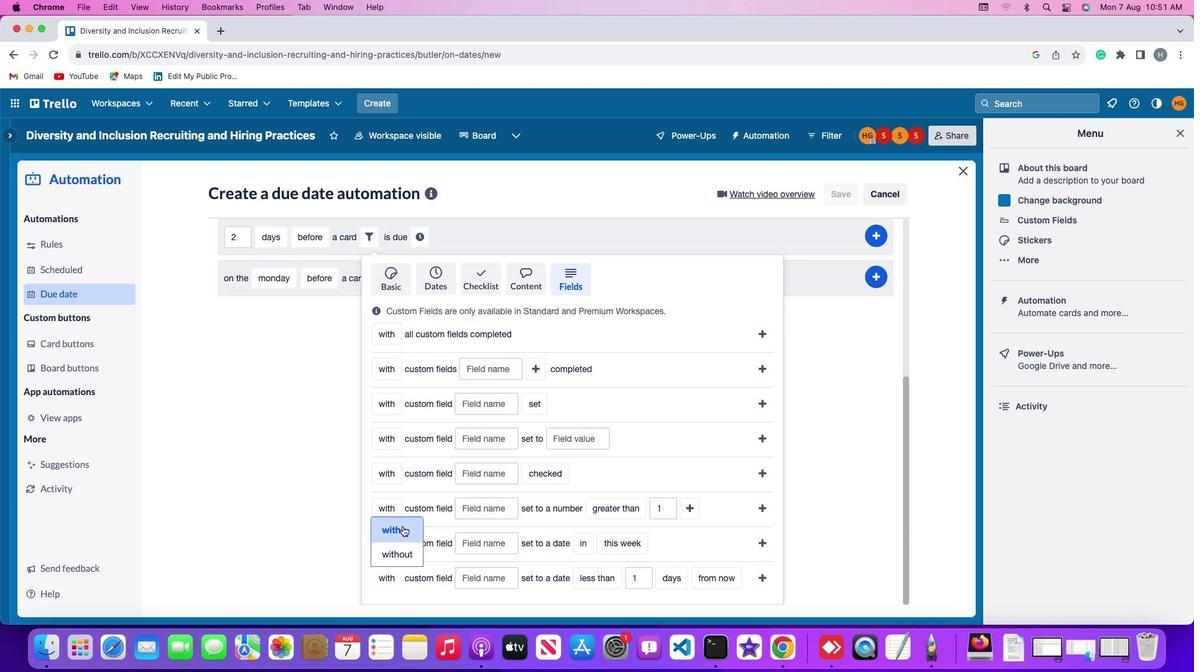 
Action: Mouse pressed left at (385, 534)
Screenshot: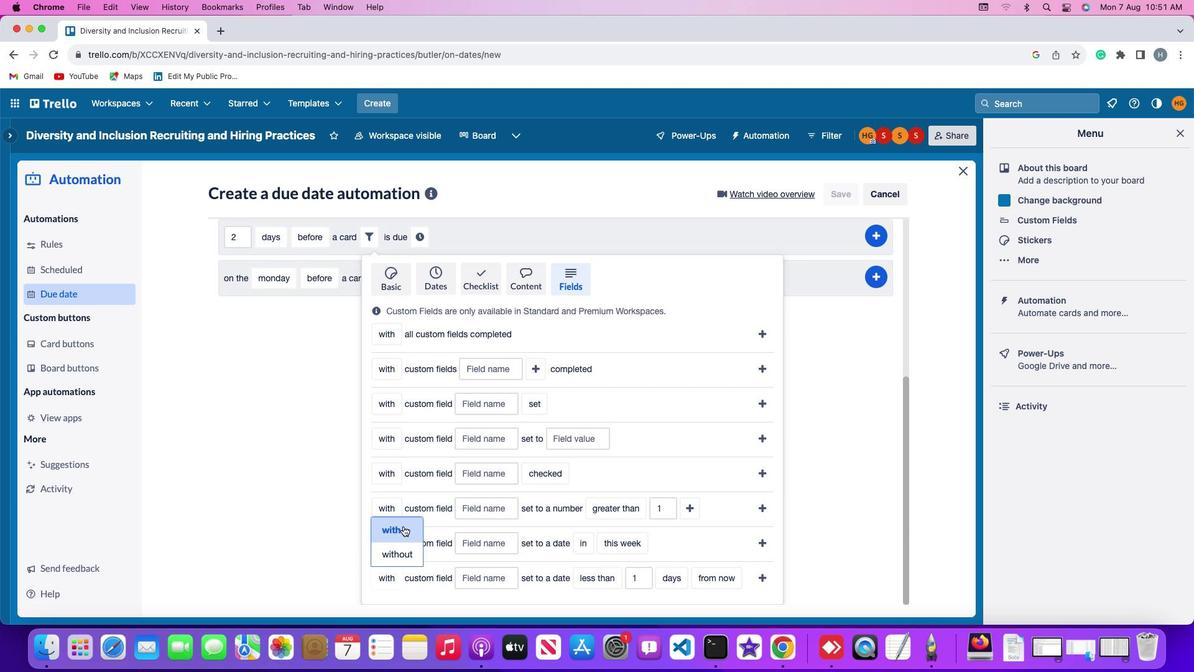 
Action: Mouse moved to (477, 587)
Screenshot: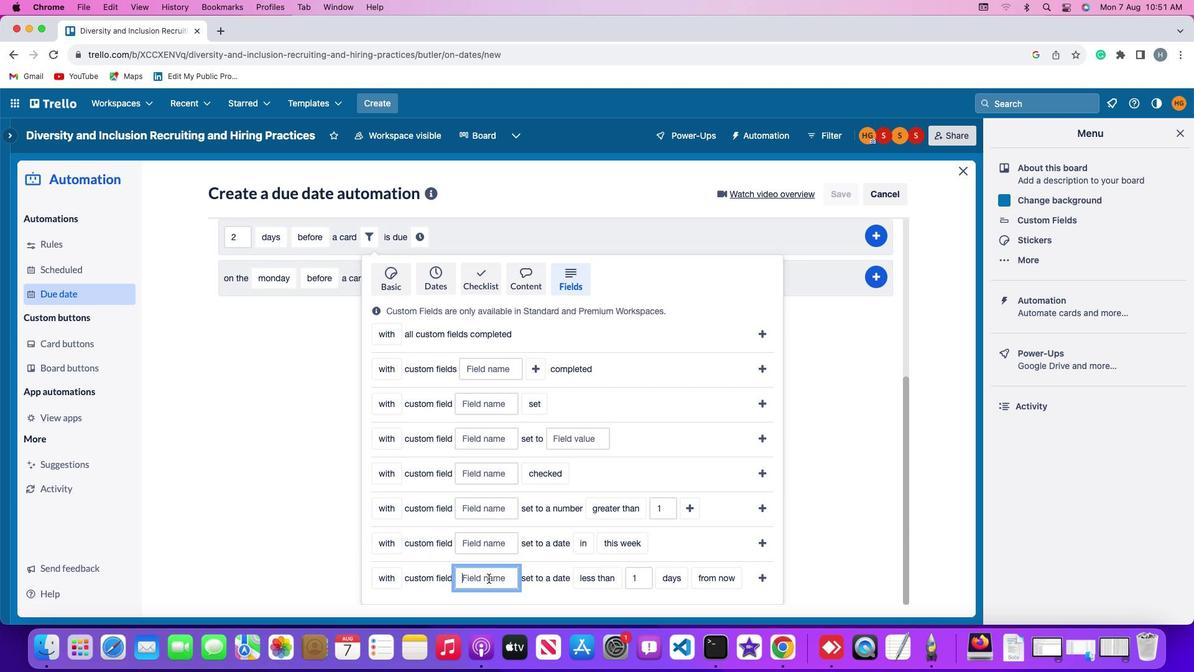 
Action: Mouse pressed left at (477, 587)
Screenshot: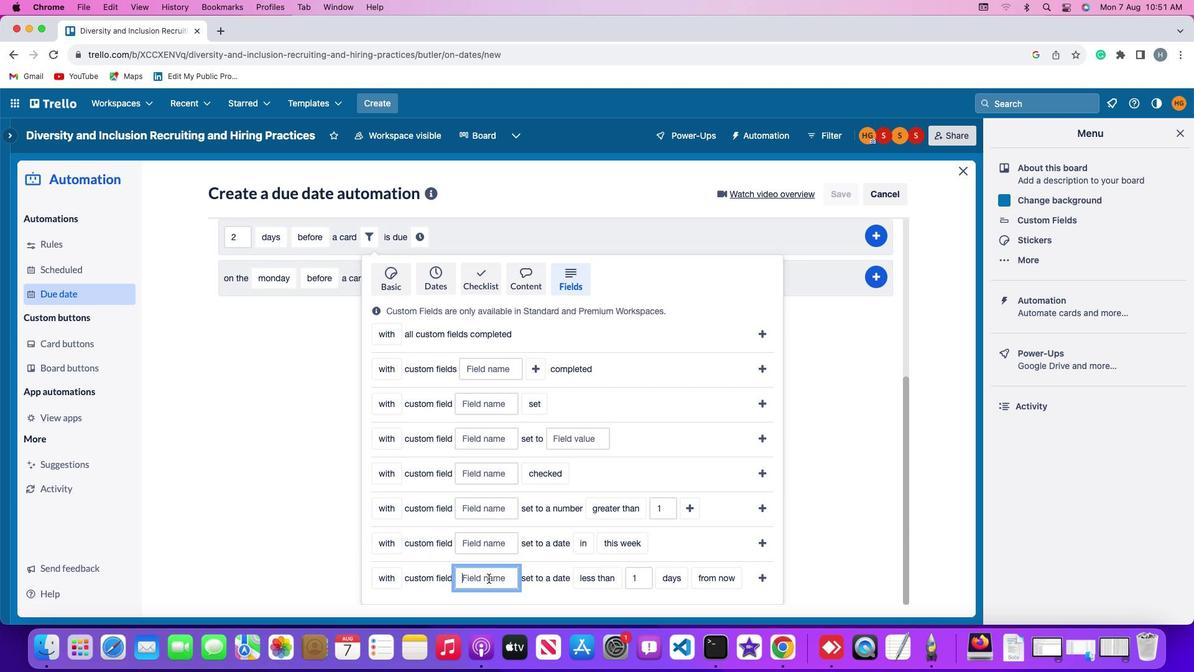 
Action: Mouse moved to (481, 588)
Screenshot: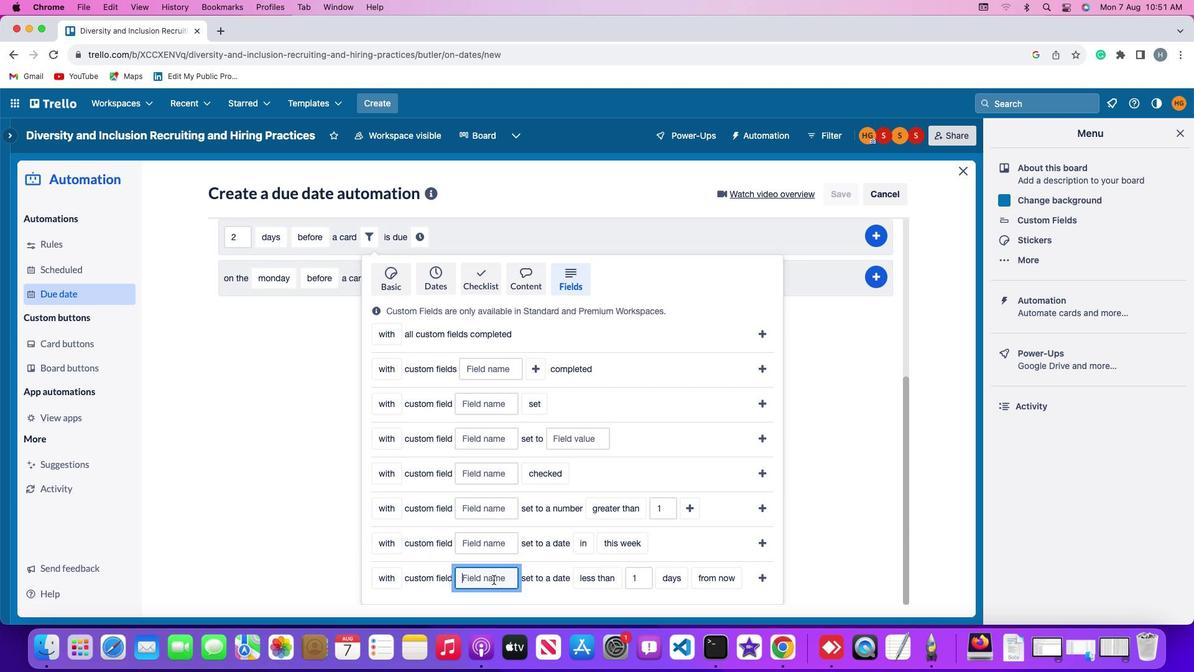 
Action: Key pressed Key.shift'R''e''s''u''m''e'
Screenshot: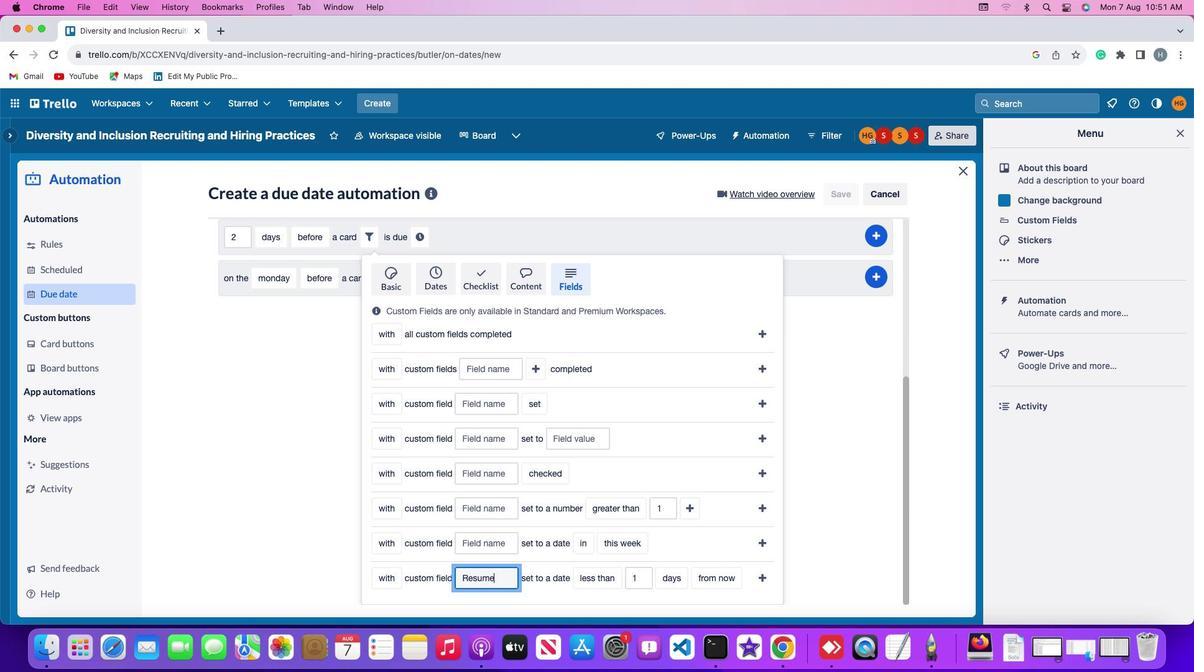 
Action: Mouse moved to (579, 587)
Screenshot: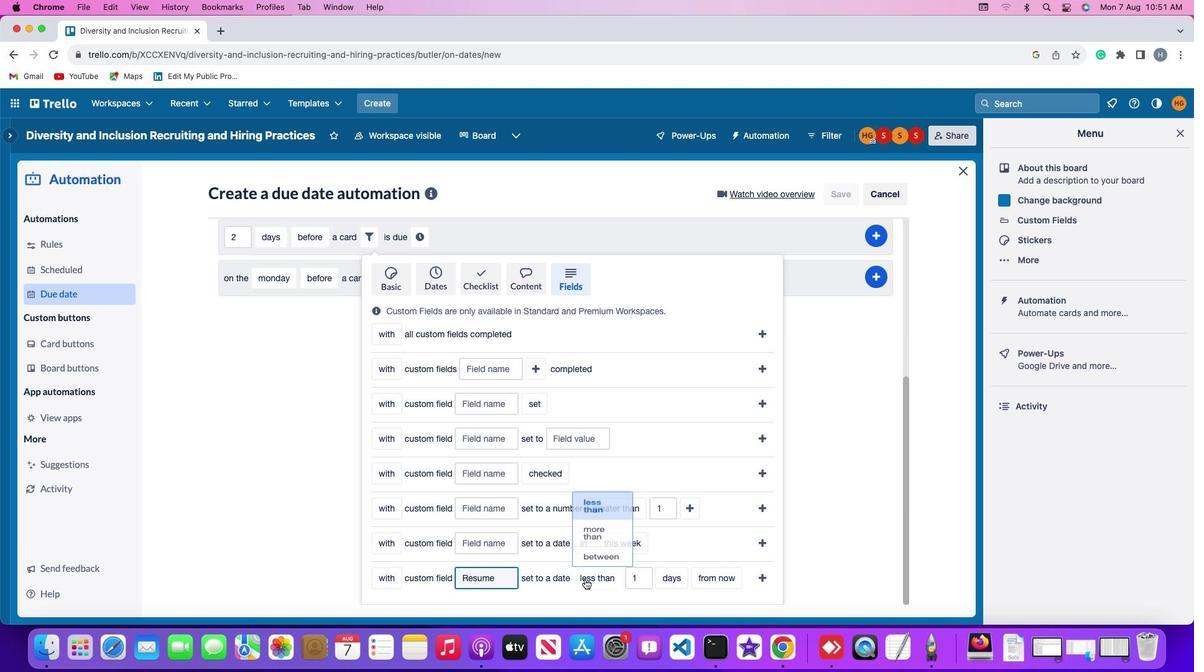
Action: Mouse pressed left at (579, 587)
Screenshot: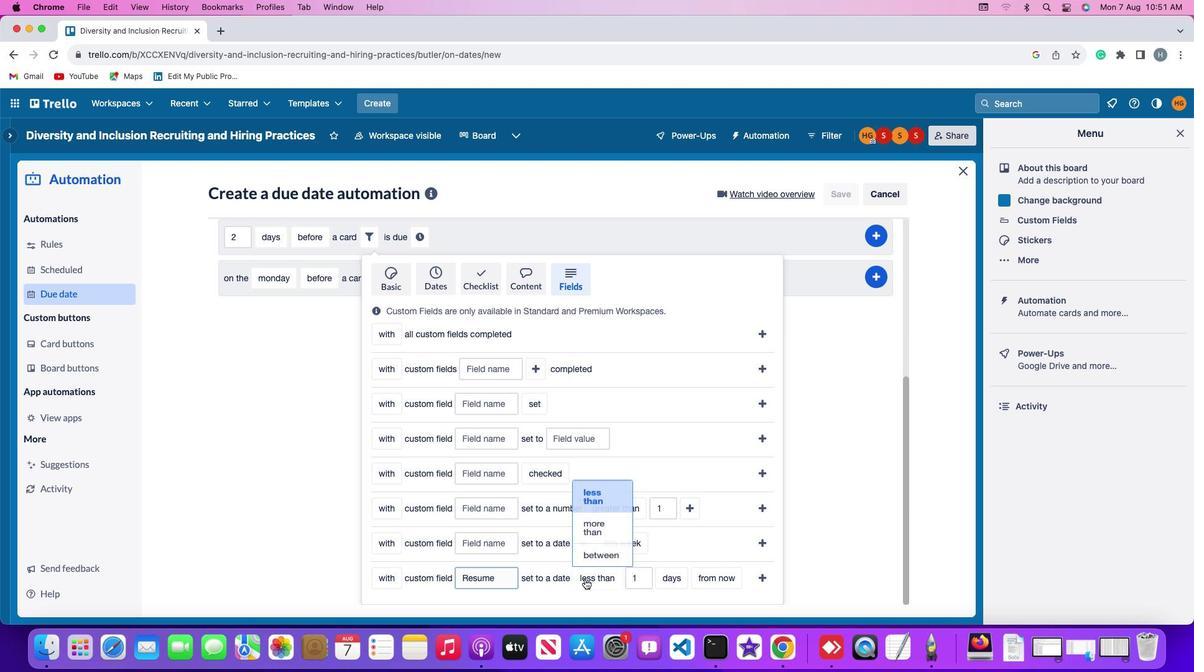
Action: Mouse moved to (594, 529)
Screenshot: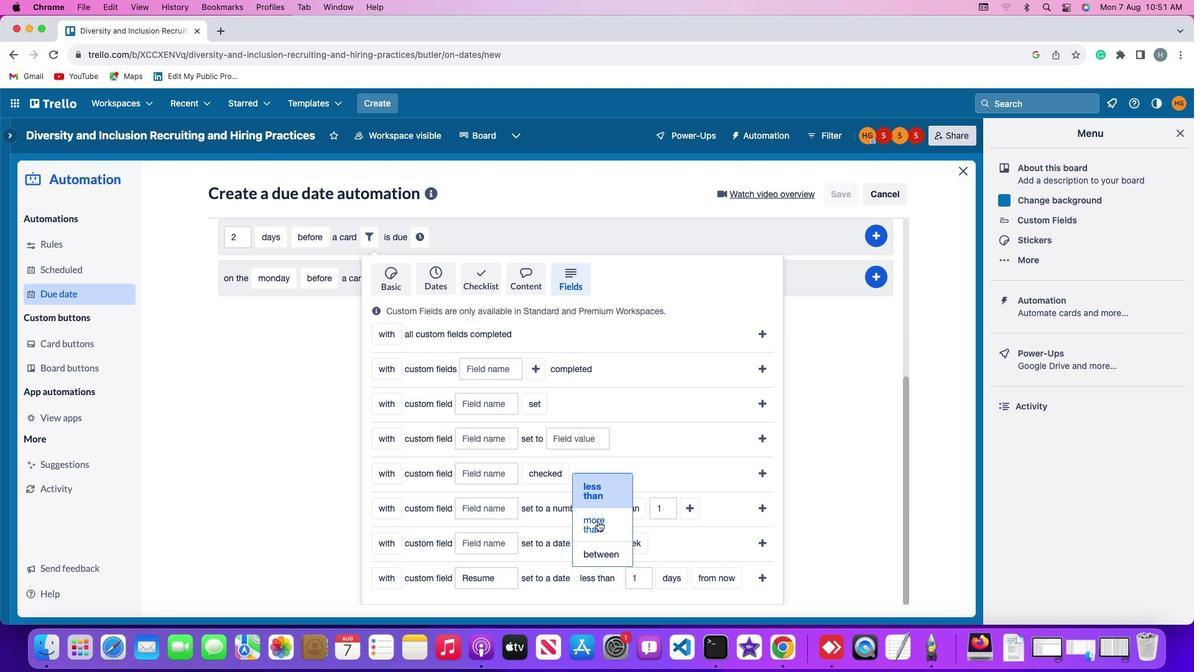 
Action: Mouse pressed left at (594, 529)
Screenshot: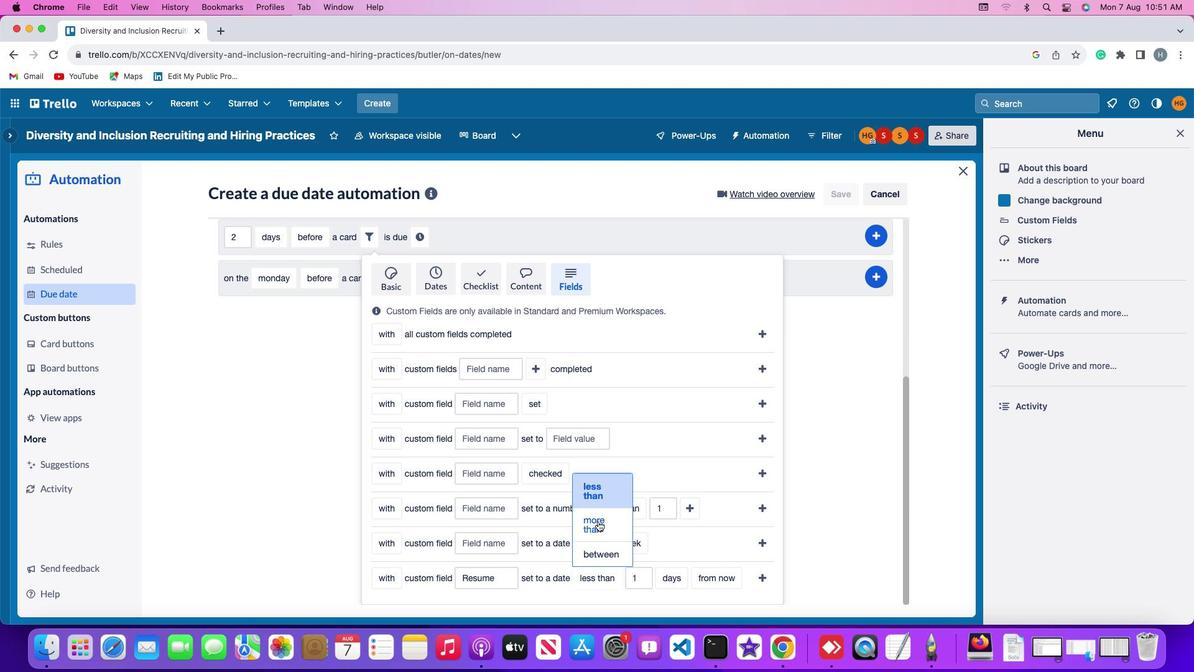 
Action: Mouse moved to (649, 587)
Screenshot: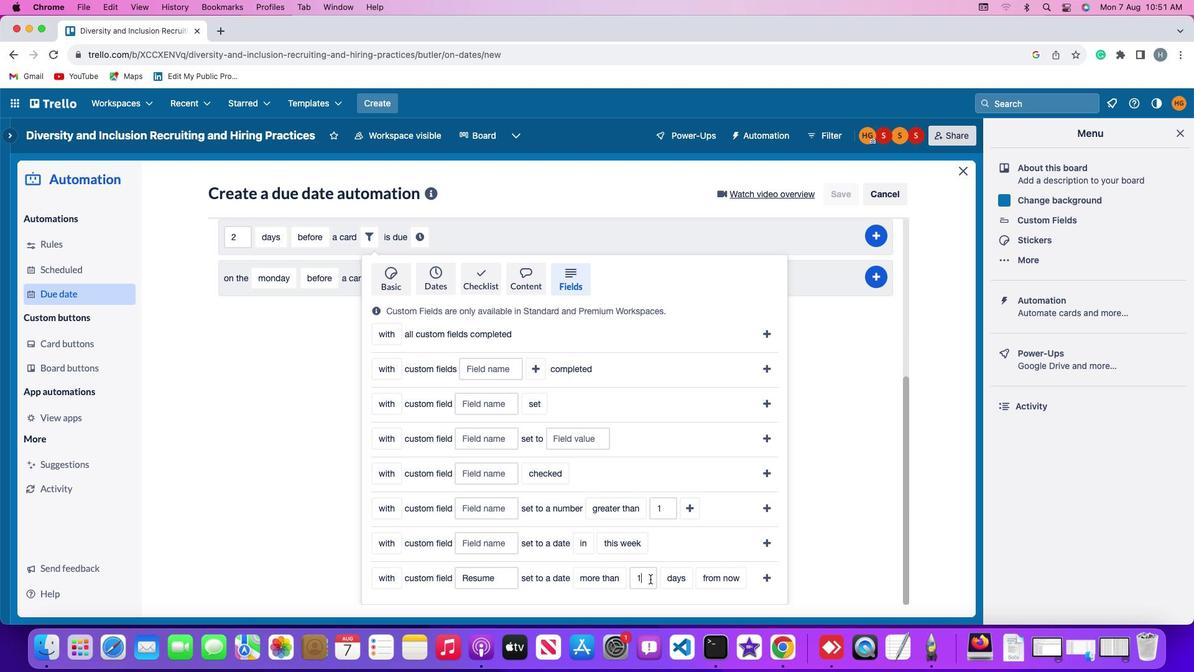 
Action: Mouse pressed left at (649, 587)
Screenshot: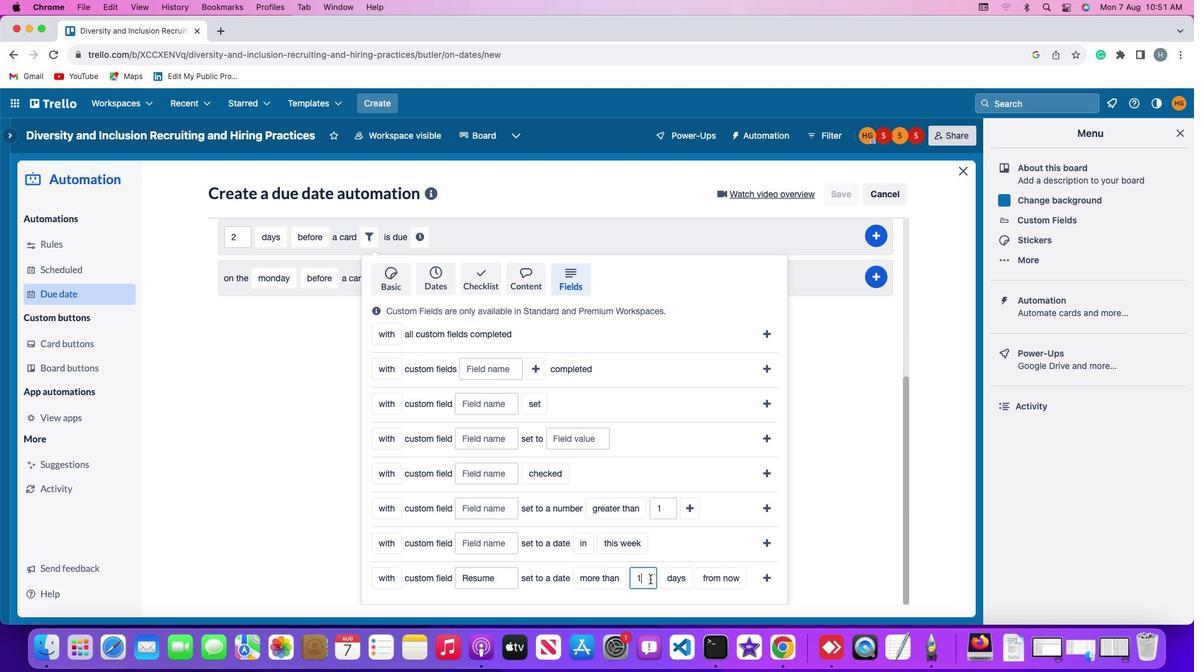 
Action: Mouse moved to (652, 586)
Screenshot: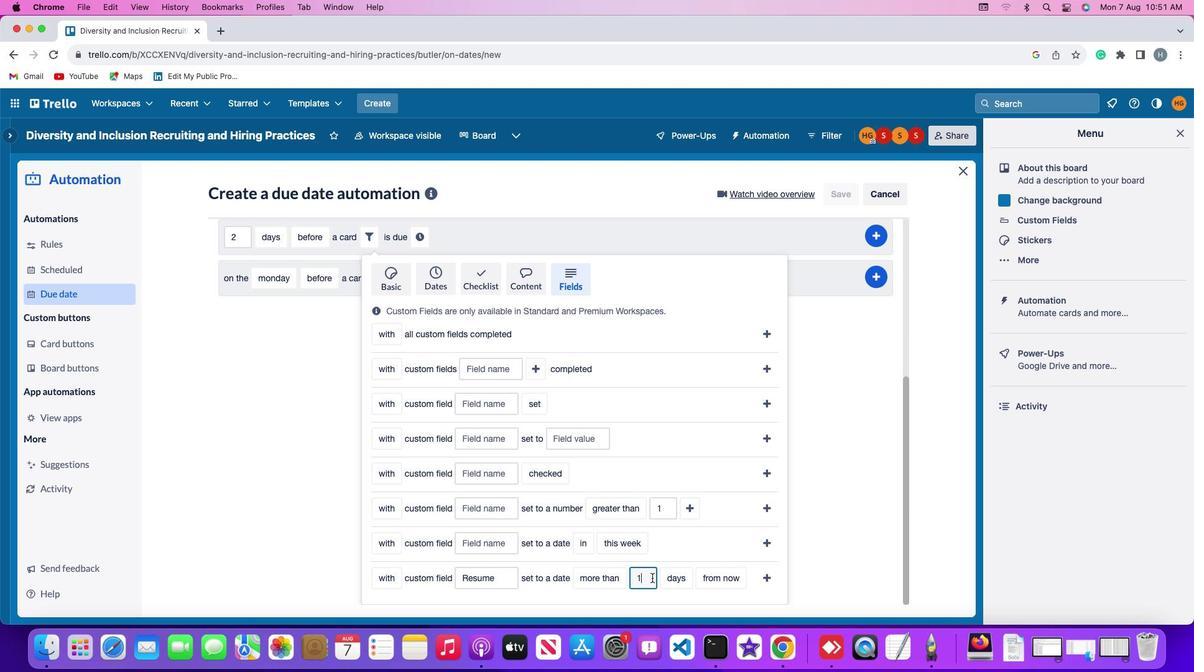 
Action: Key pressed Key.backspace'1'
Screenshot: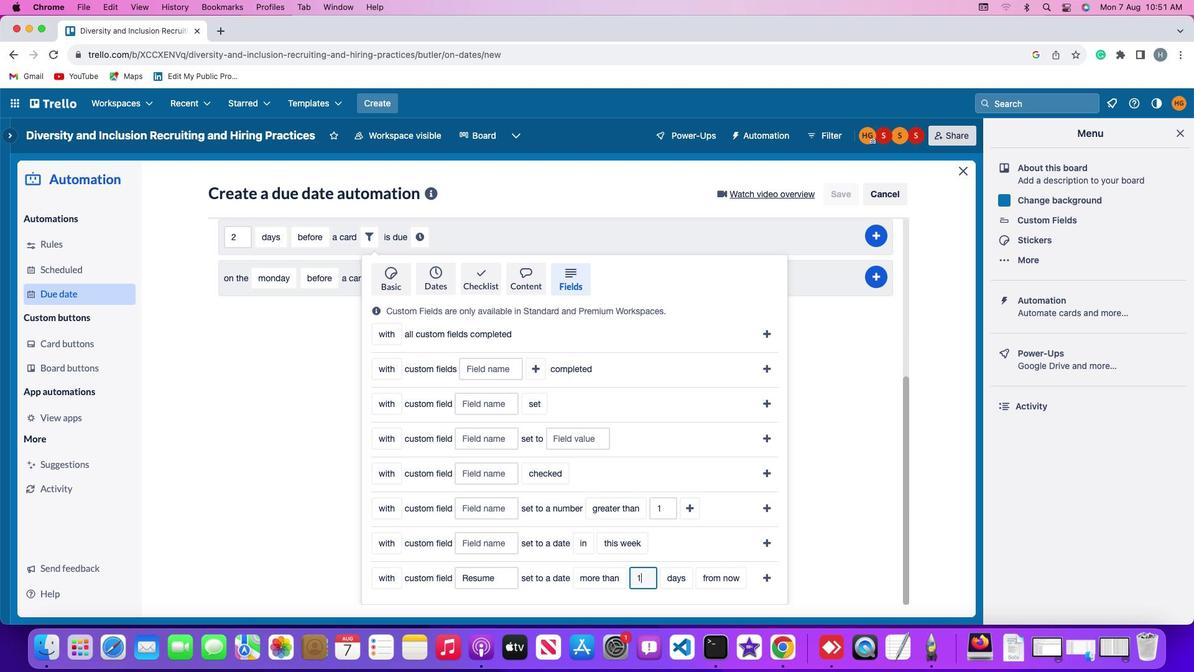 
Action: Mouse moved to (678, 589)
Screenshot: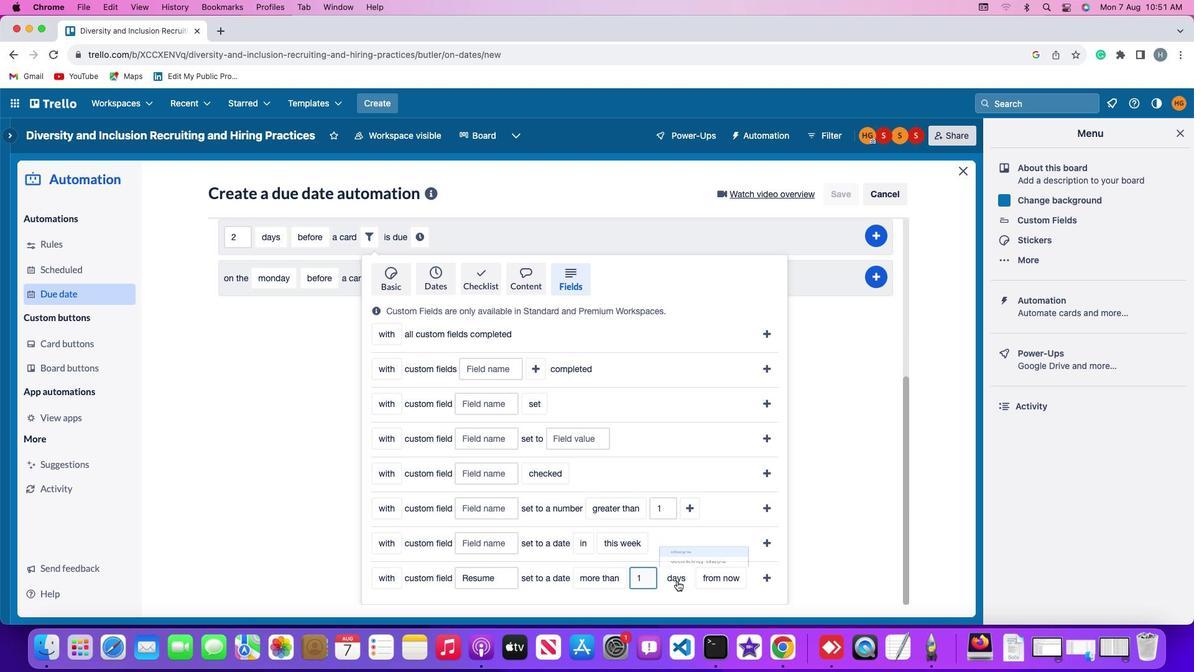 
Action: Mouse pressed left at (678, 589)
Screenshot: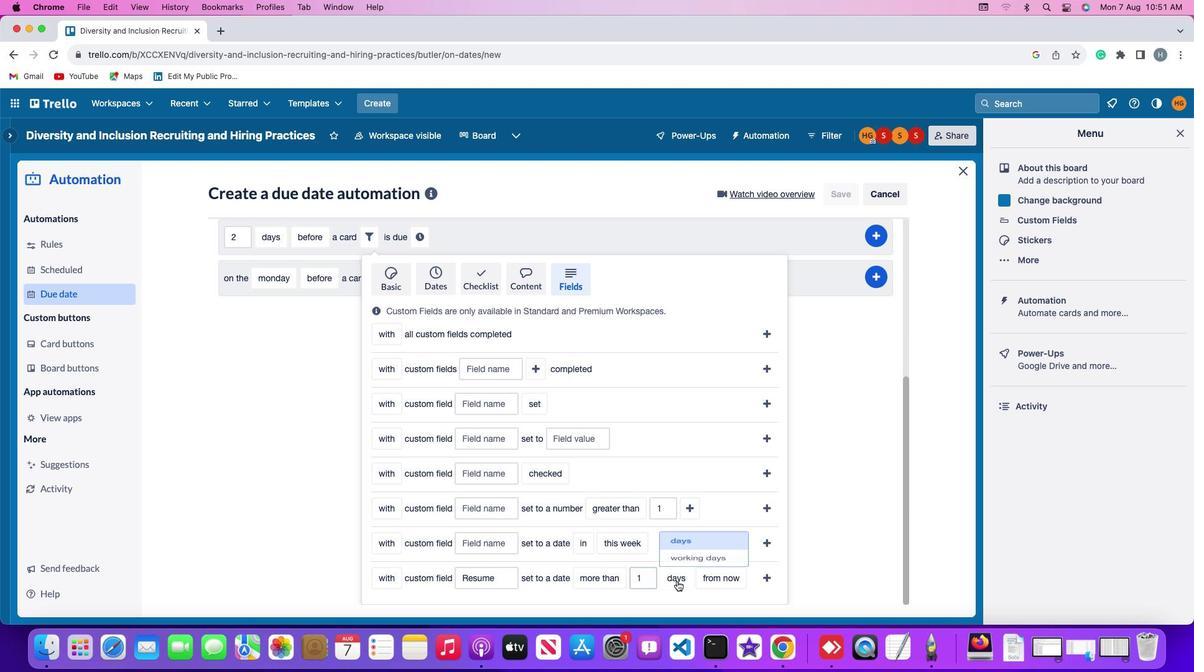 
Action: Mouse moved to (683, 563)
Screenshot: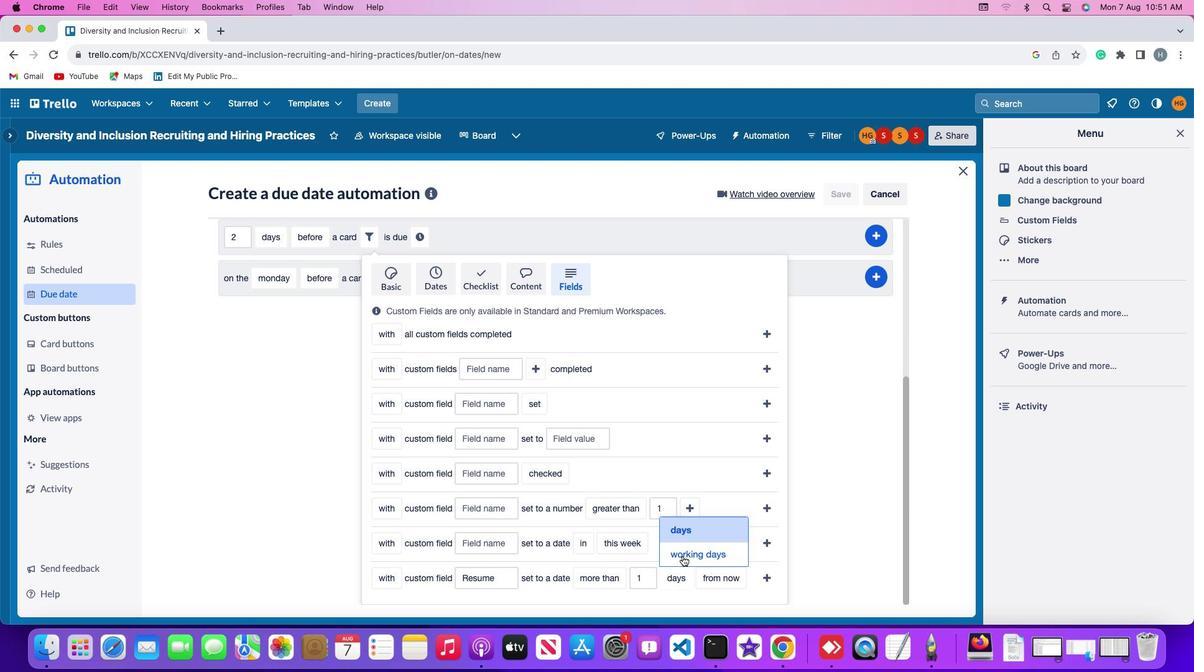 
Action: Mouse pressed left at (683, 563)
Screenshot: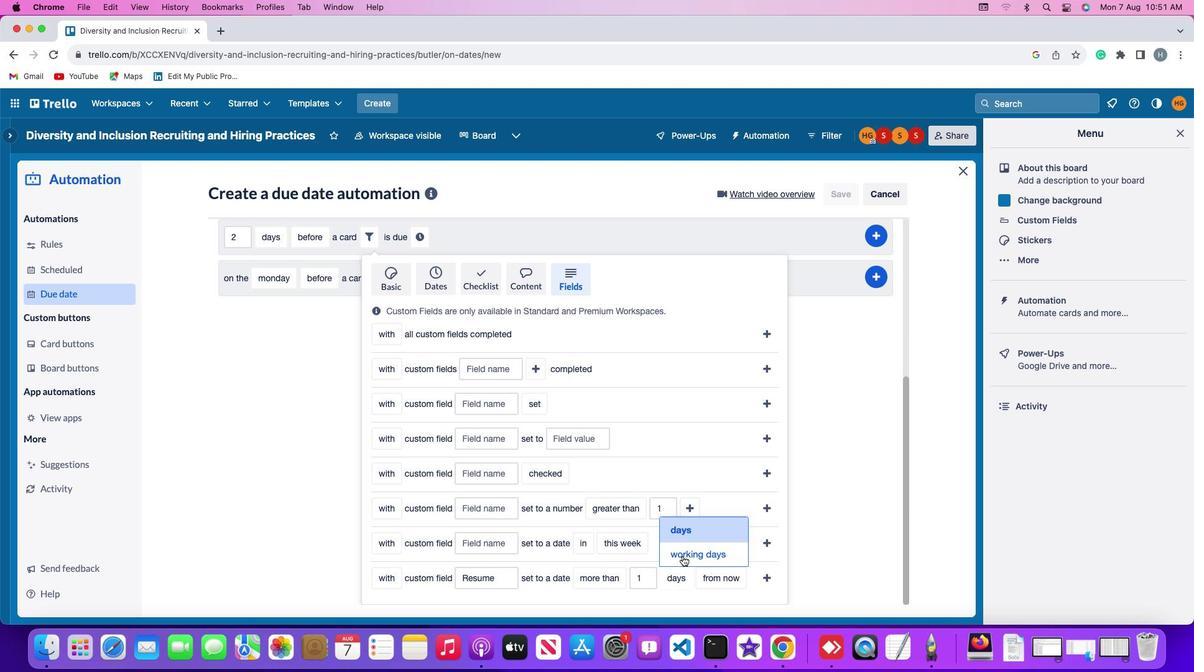 
Action: Mouse moved to (746, 586)
Screenshot: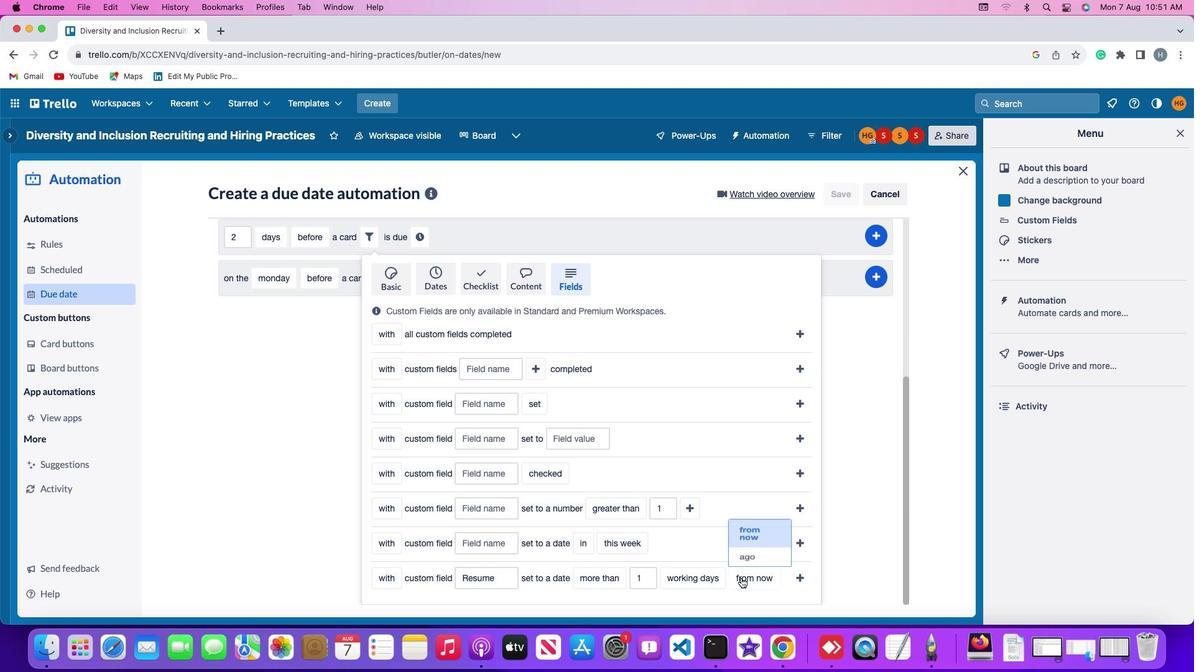 
Action: Mouse pressed left at (746, 586)
Screenshot: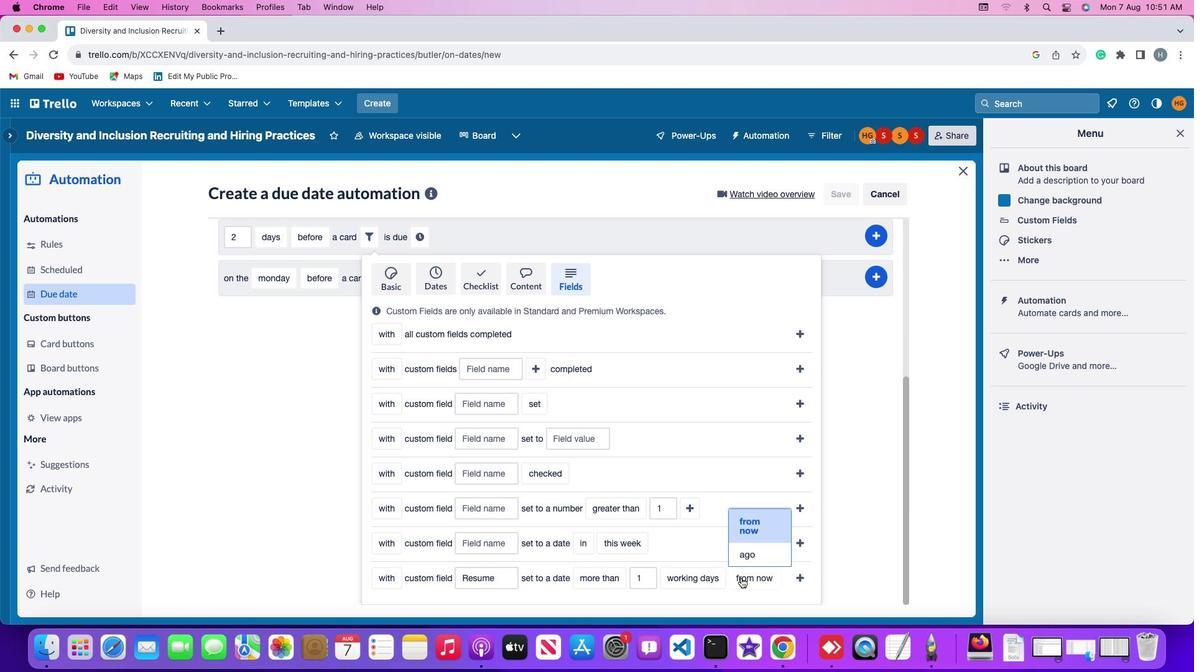 
Action: Mouse moved to (760, 561)
Screenshot: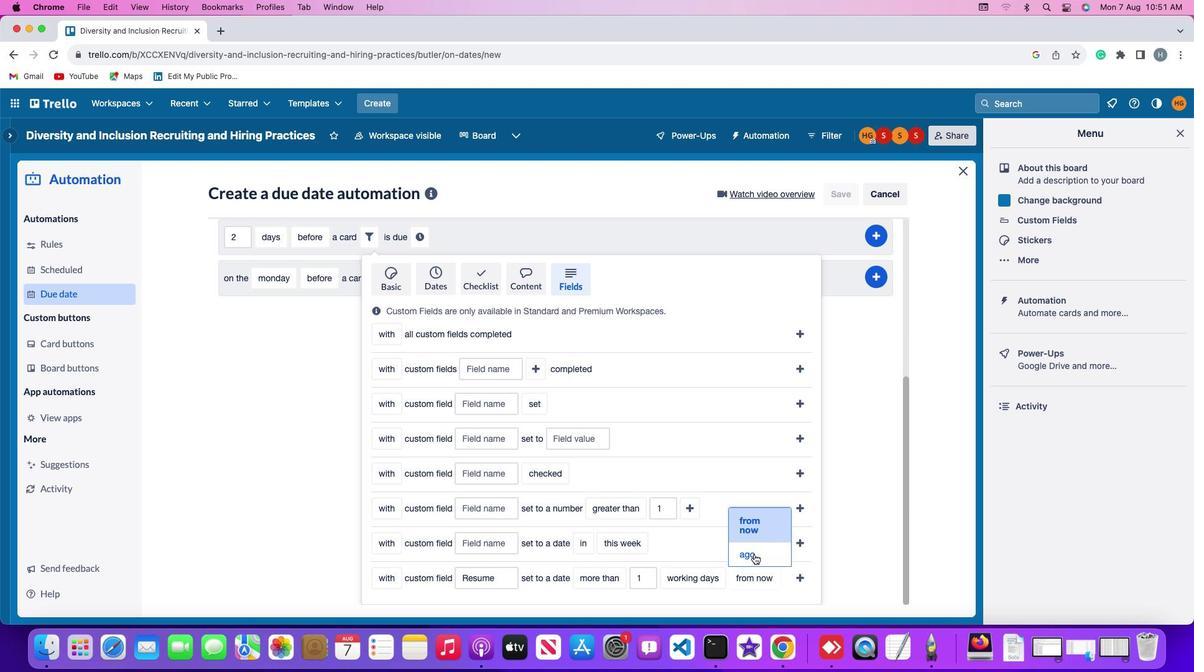 
Action: Mouse pressed left at (760, 561)
Screenshot: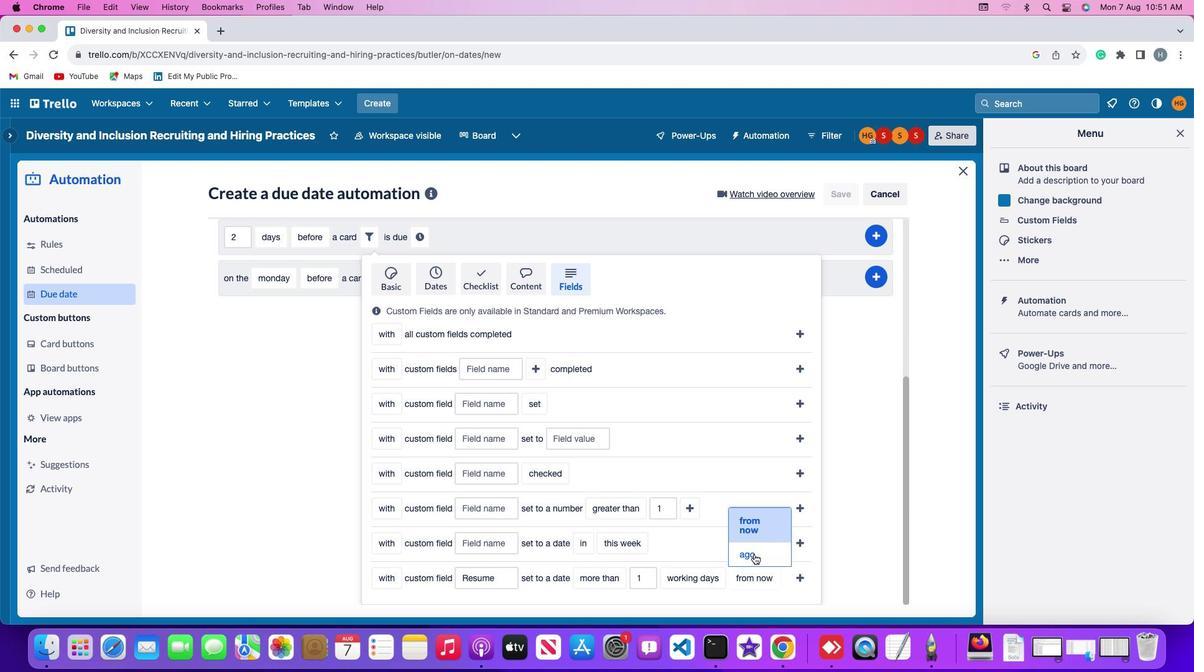 
Action: Mouse moved to (787, 584)
Screenshot: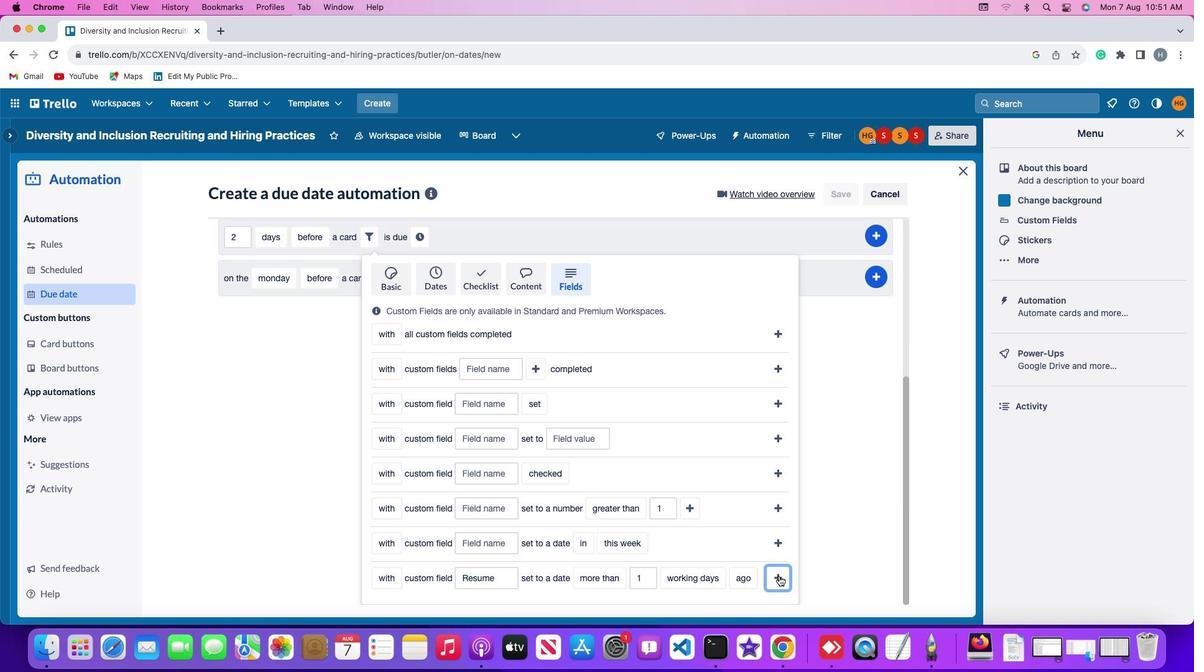 
Action: Mouse pressed left at (787, 584)
Screenshot: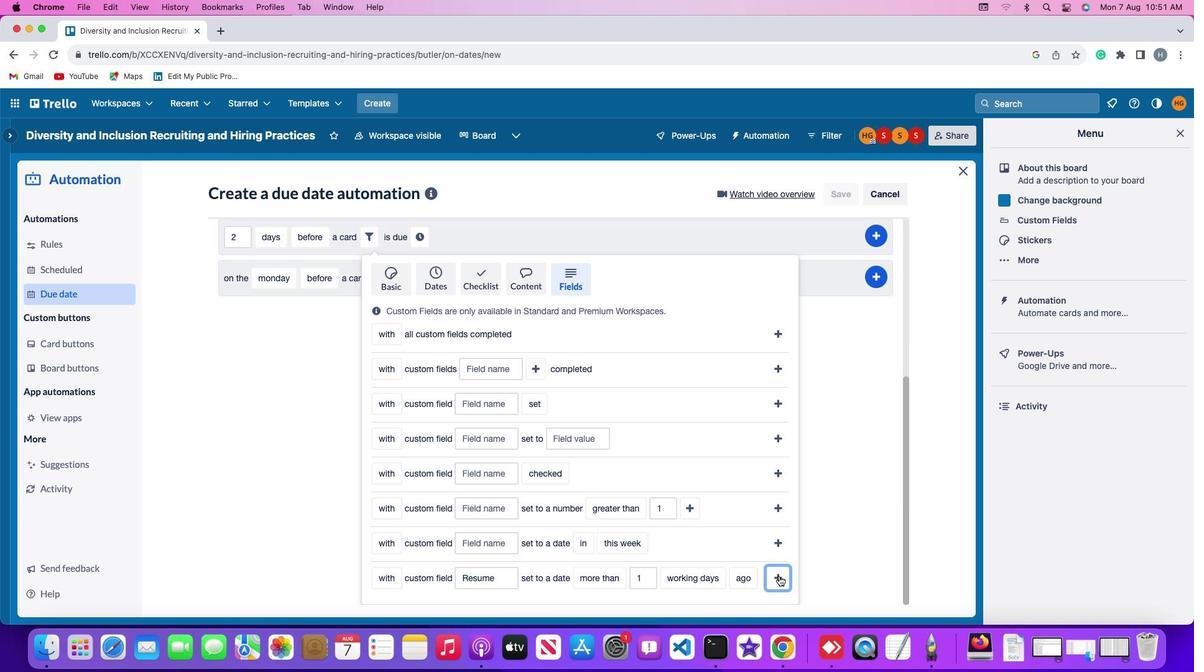 
Action: Mouse moved to (731, 516)
Screenshot: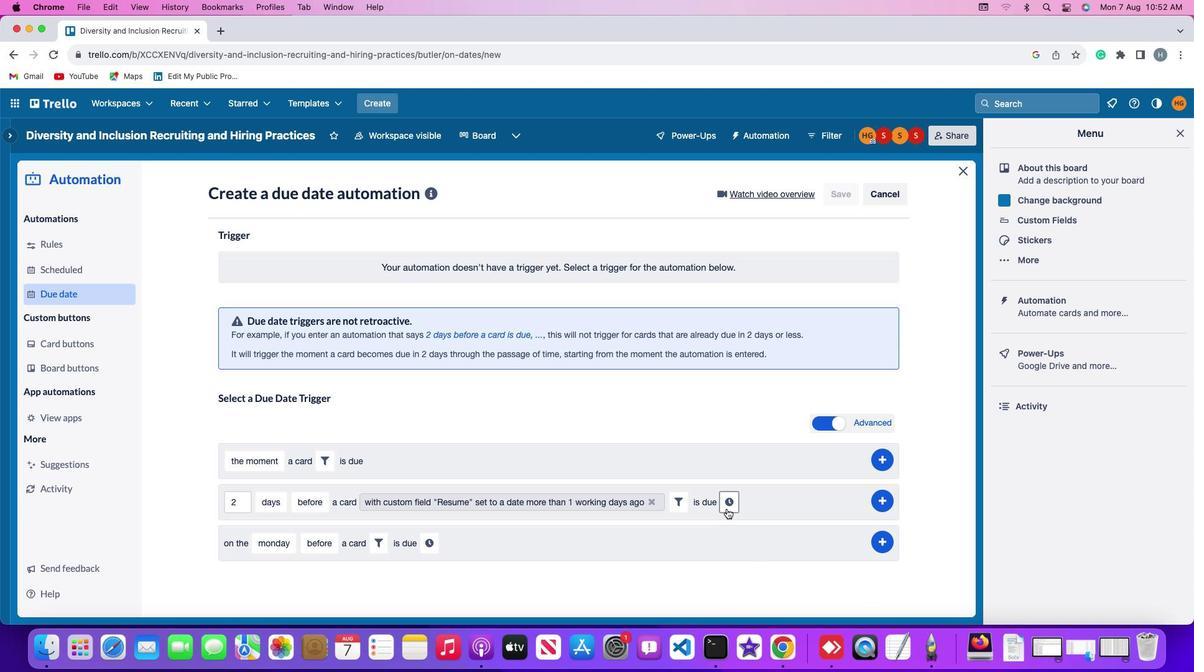 
Action: Mouse pressed left at (731, 516)
Screenshot: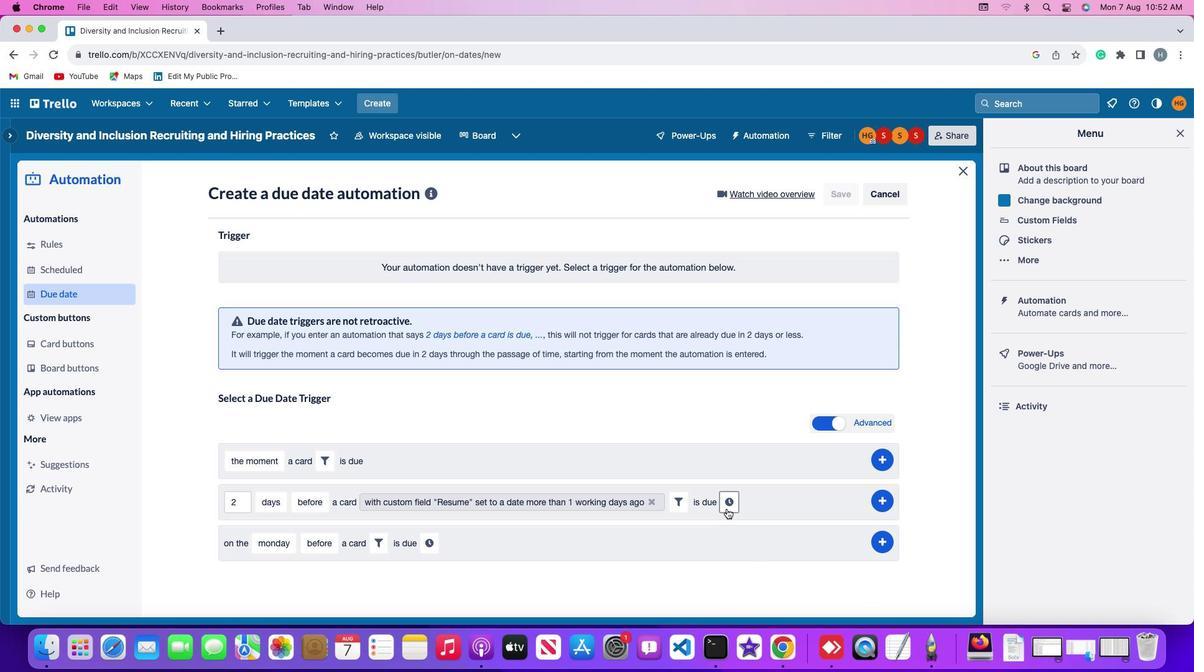 
Action: Mouse moved to (761, 512)
Screenshot: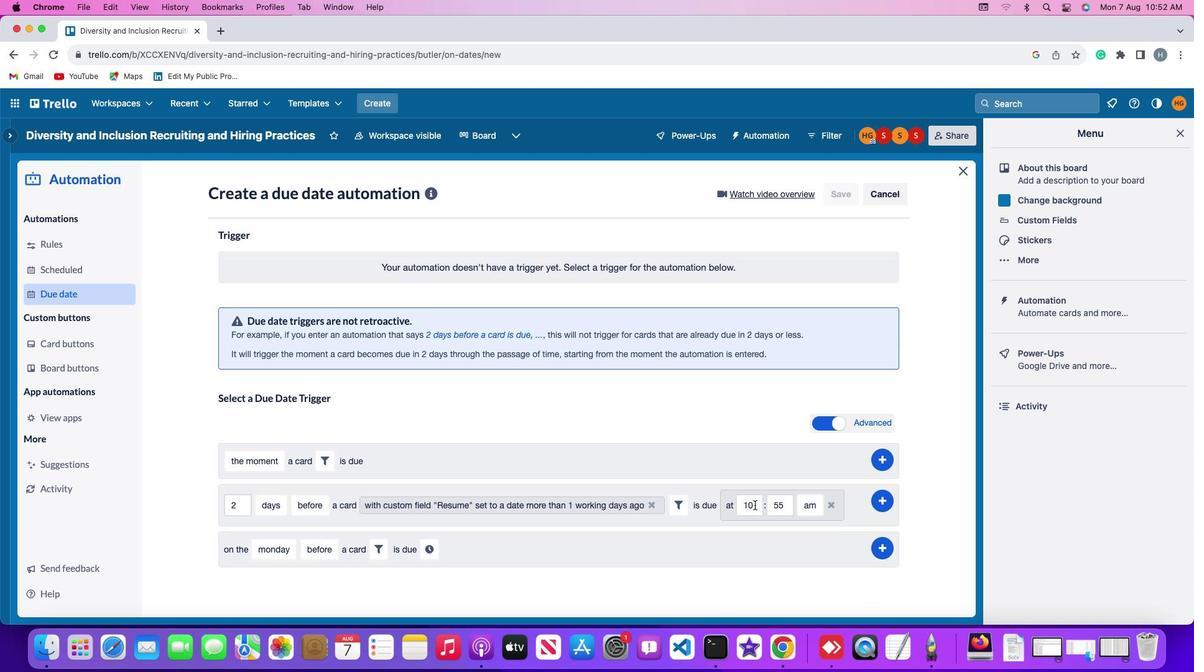 
Action: Mouse pressed left at (761, 512)
Screenshot: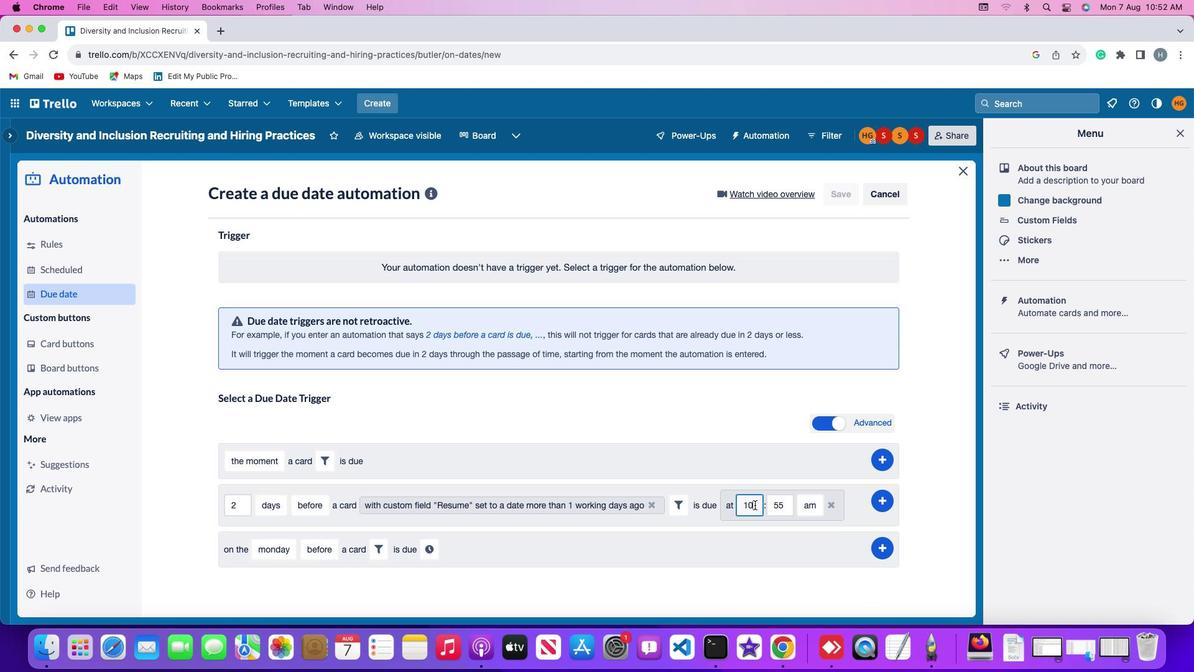 
Action: Key pressed Key.backspaceKey.backspace'1''1'
Screenshot: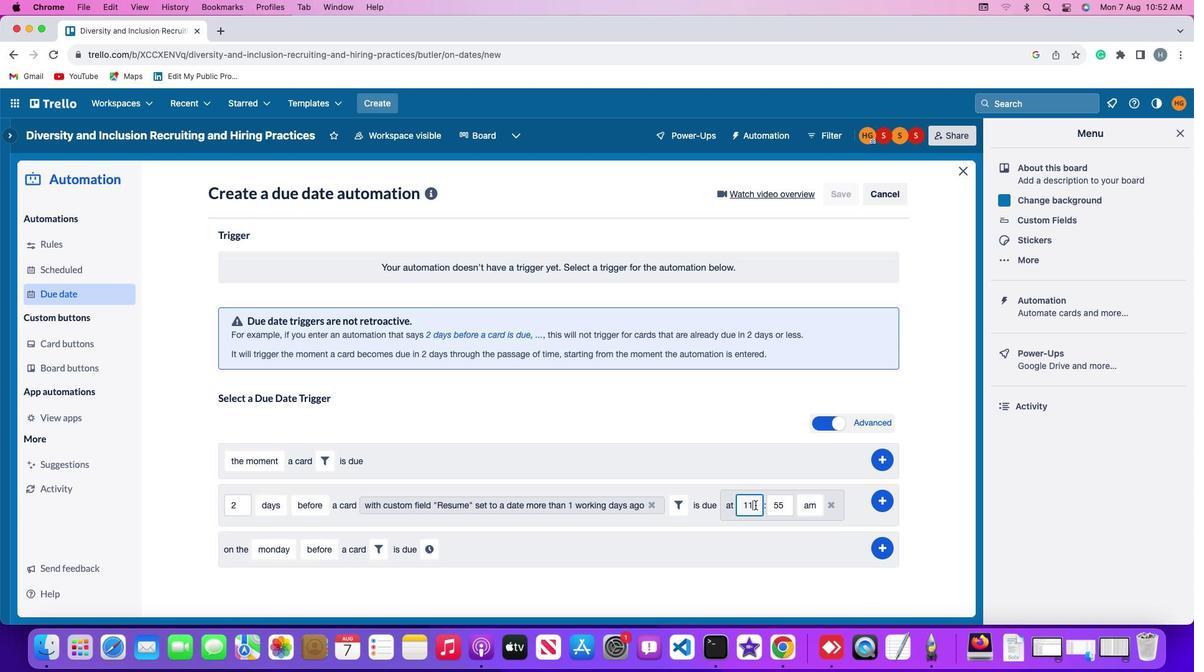 
Action: Mouse moved to (795, 510)
Screenshot: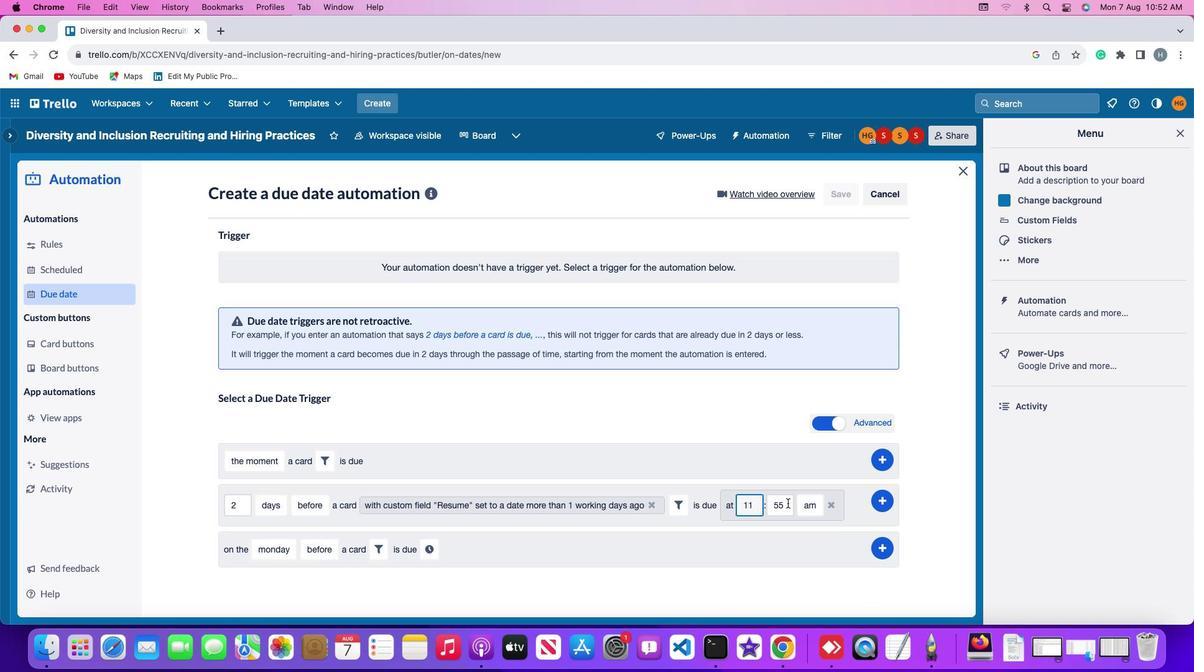 
Action: Mouse pressed left at (795, 510)
Screenshot: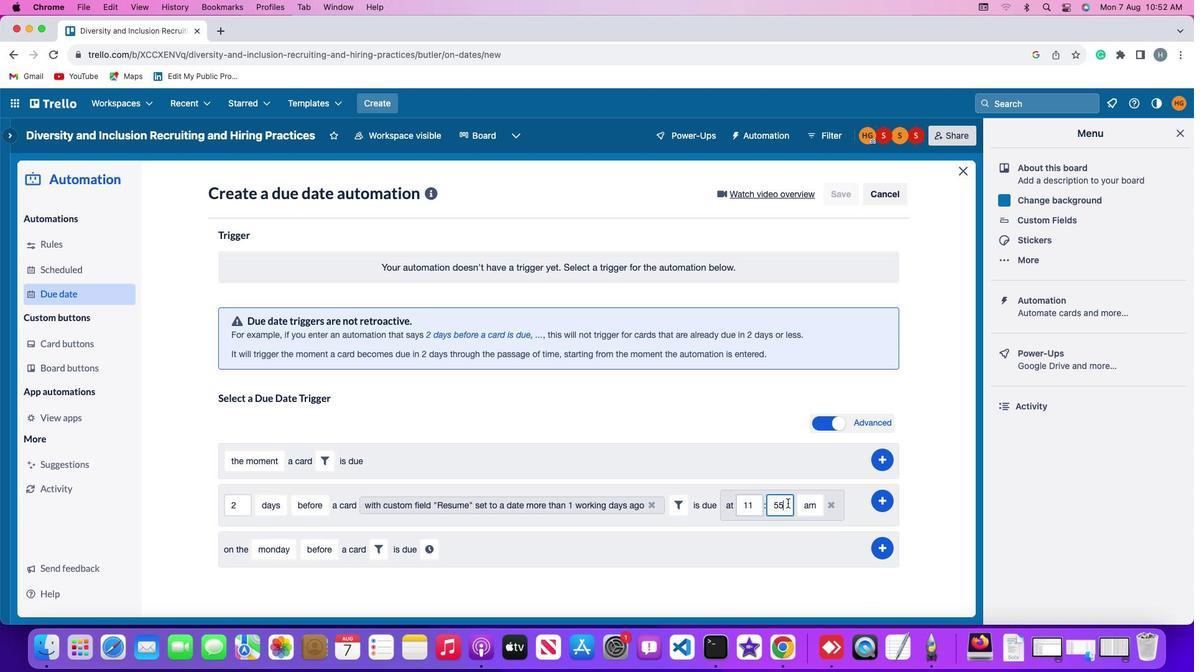 
Action: Key pressed Key.backspaceKey.backspace'0''0'
Screenshot: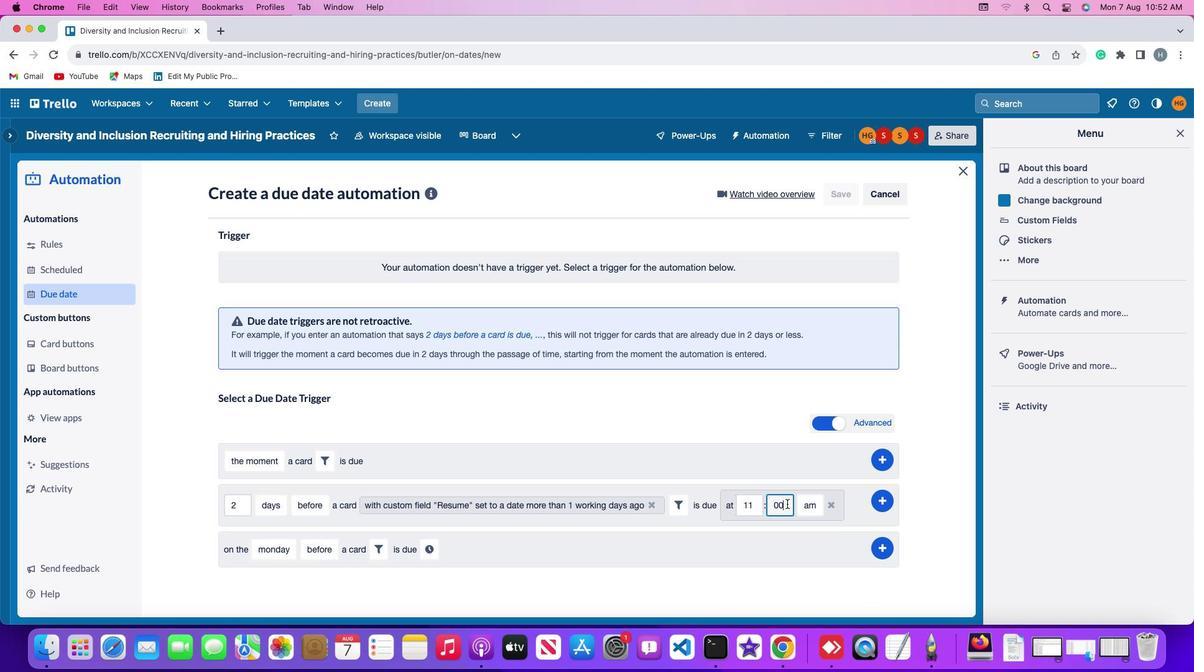 
Action: Mouse moved to (825, 514)
Screenshot: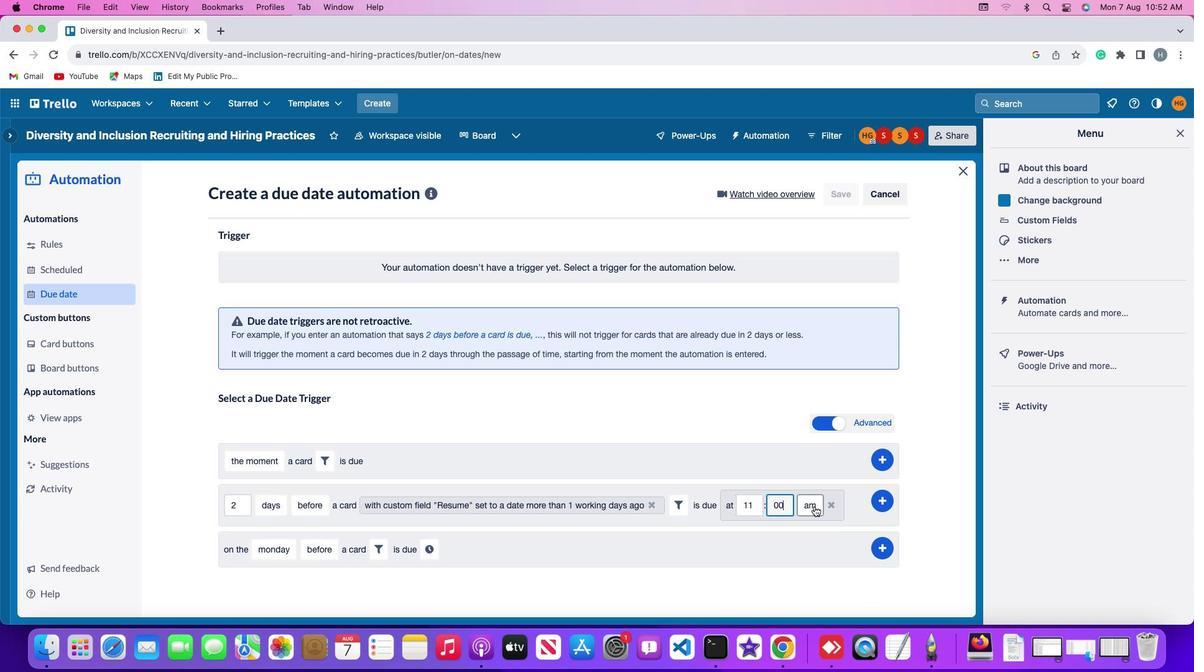 
Action: Mouse pressed left at (825, 514)
Screenshot: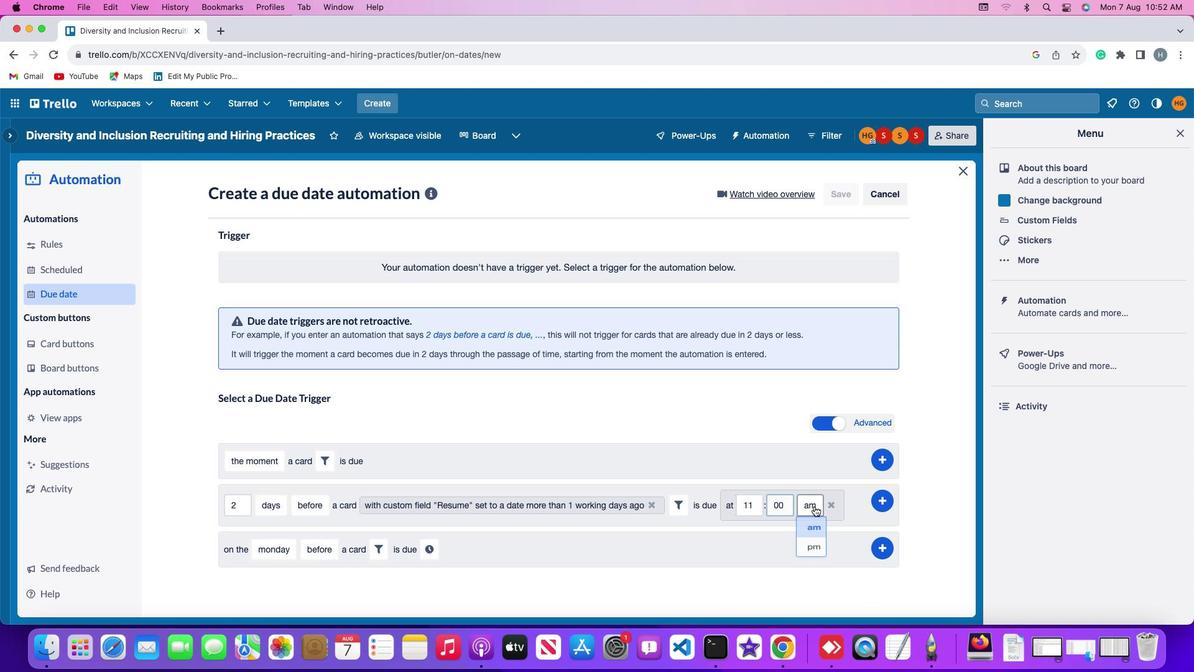 
Action: Mouse moved to (822, 537)
Screenshot: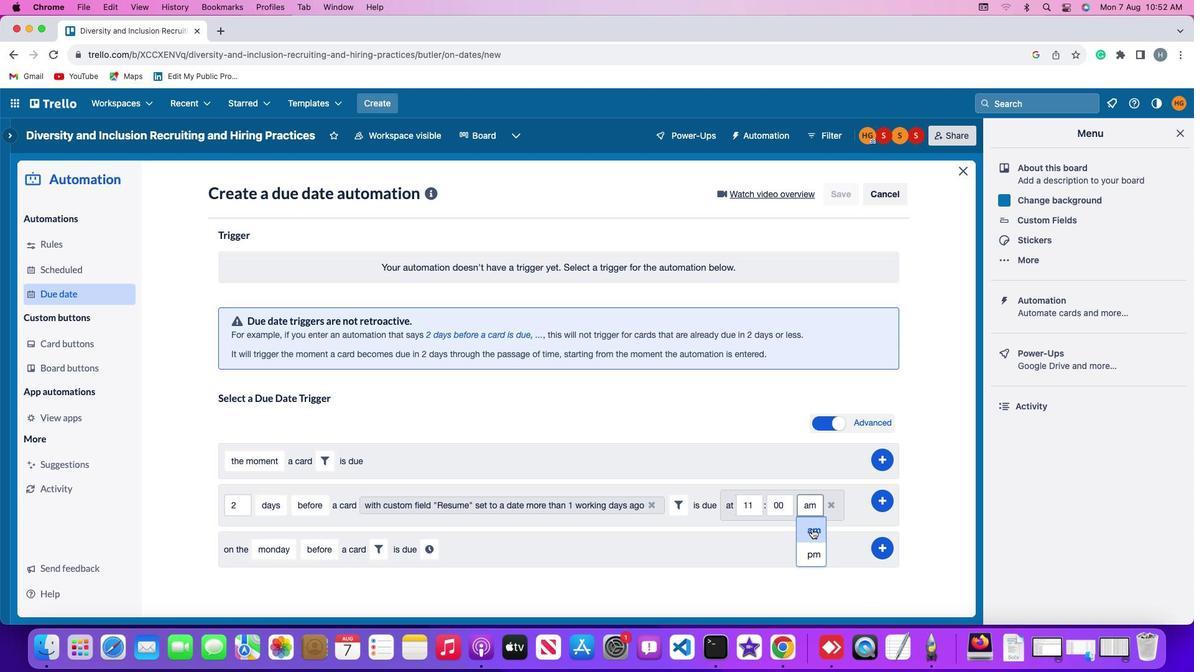 
Action: Mouse pressed left at (822, 537)
Screenshot: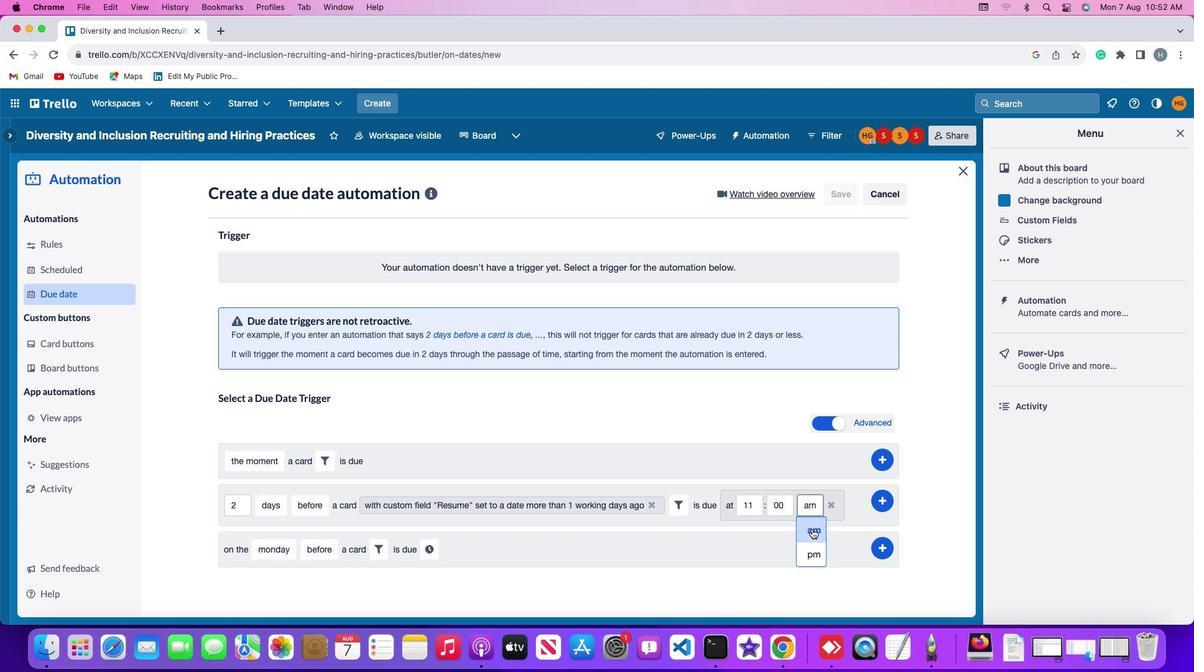 
Action: Mouse moved to (894, 509)
Screenshot: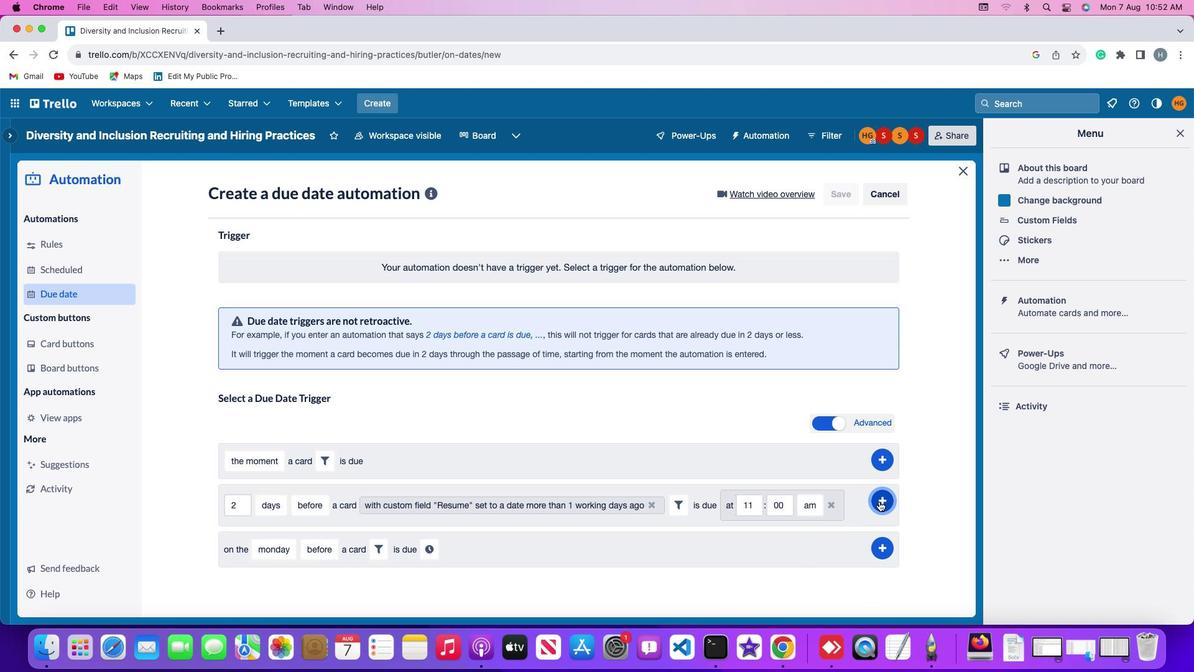 
Action: Mouse pressed left at (894, 509)
Screenshot: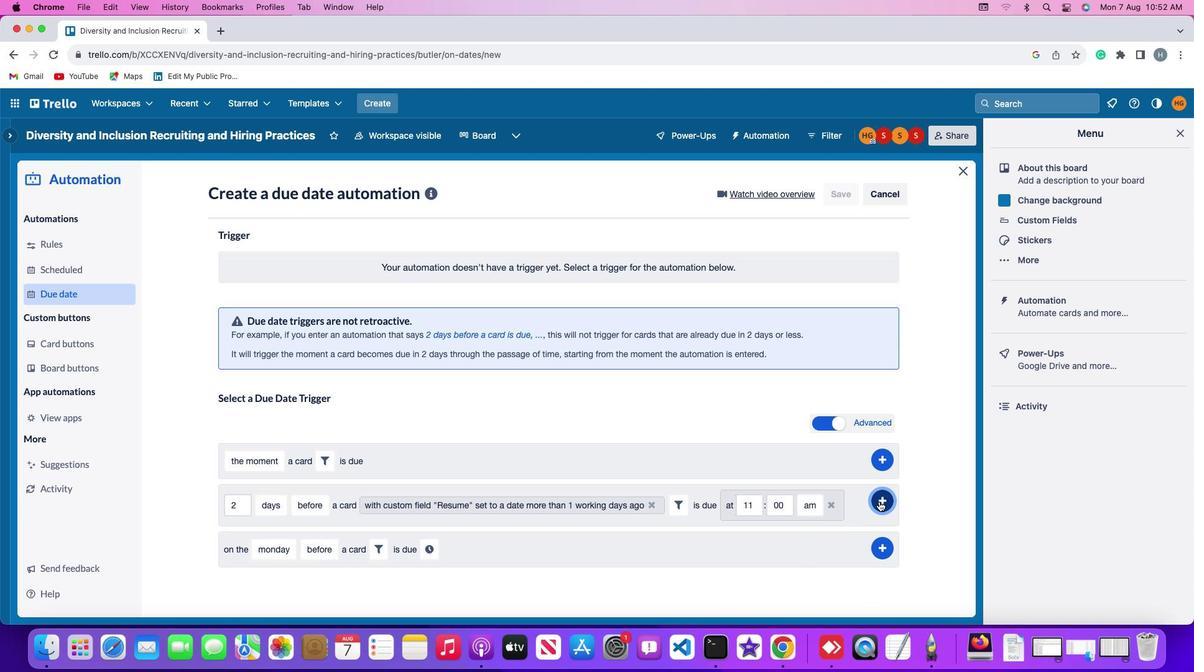 
Action: Mouse moved to (965, 410)
Screenshot: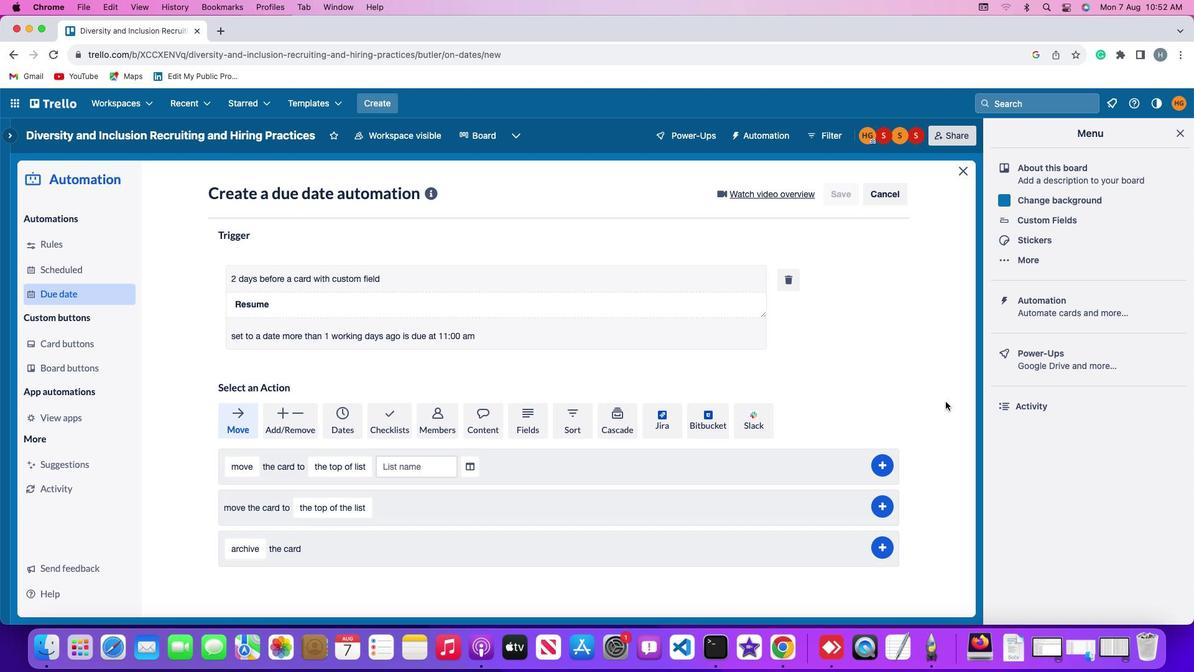 
